 Task: Add a signature Maya Campbell containing Have a great National Hug Day, Maya Campbell to email address softage.3@softage.net and add a folder Insurance policies
Action: Mouse moved to (49, 102)
Screenshot: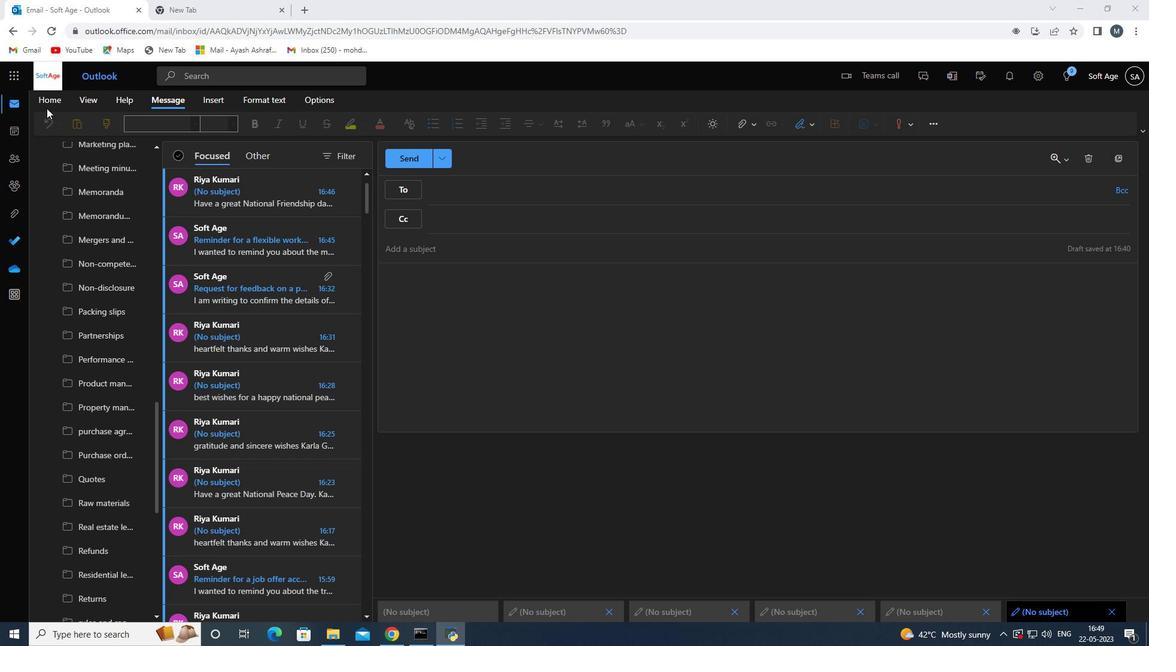 
Action: Mouse pressed left at (49, 102)
Screenshot: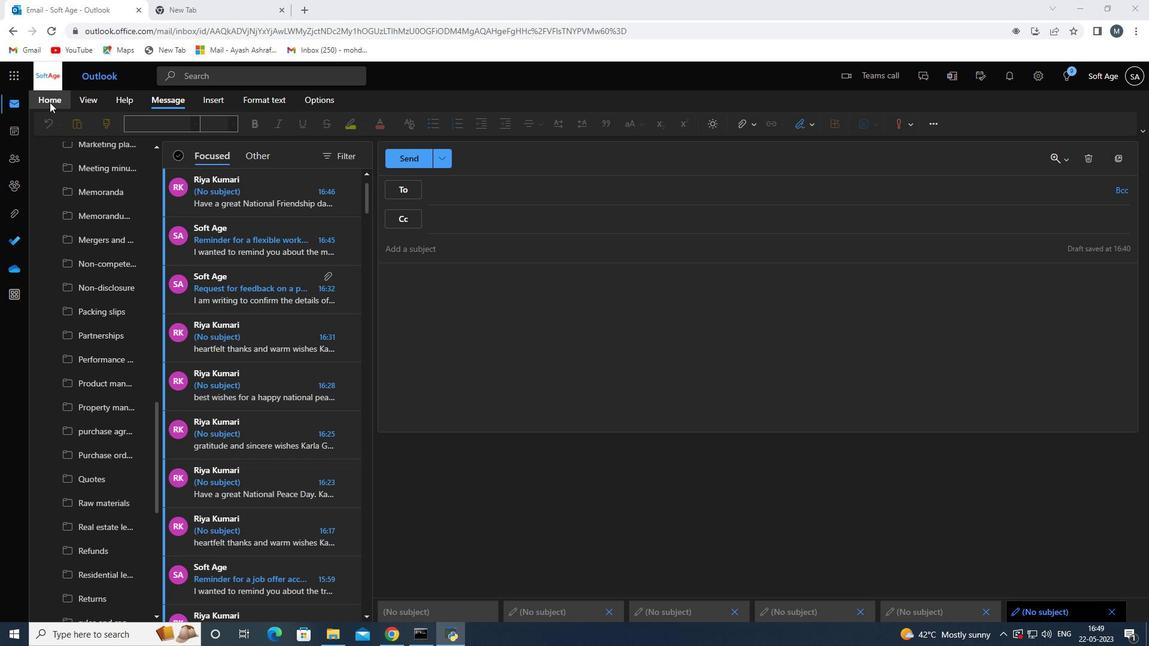 
Action: Mouse moved to (180, 123)
Screenshot: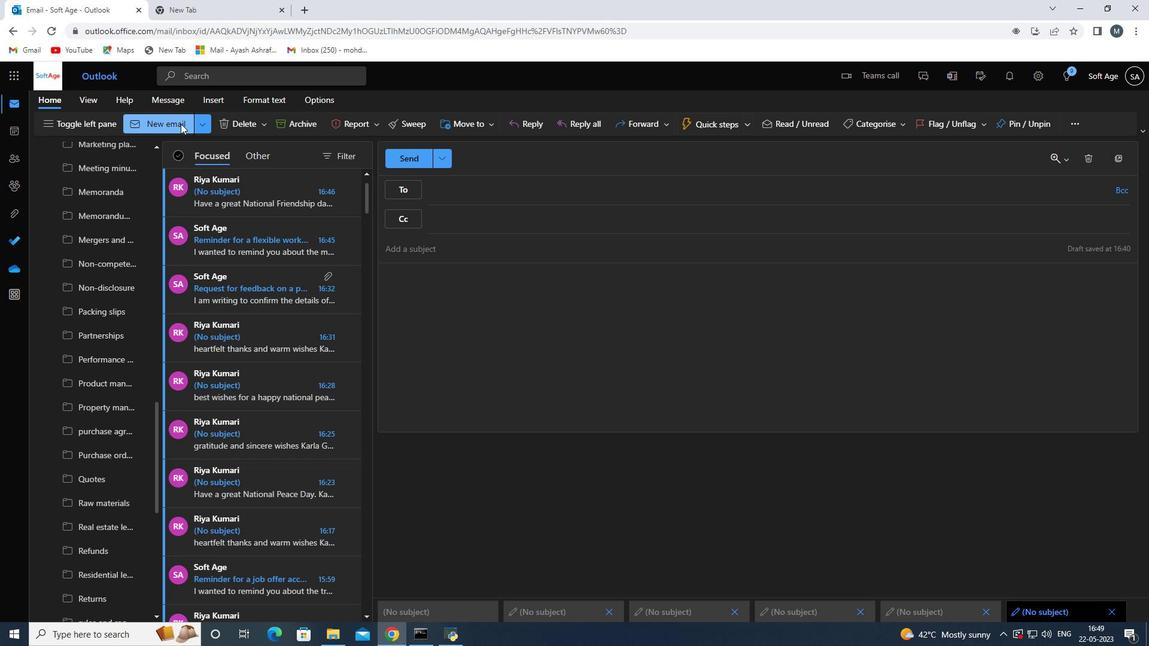 
Action: Mouse pressed left at (180, 123)
Screenshot: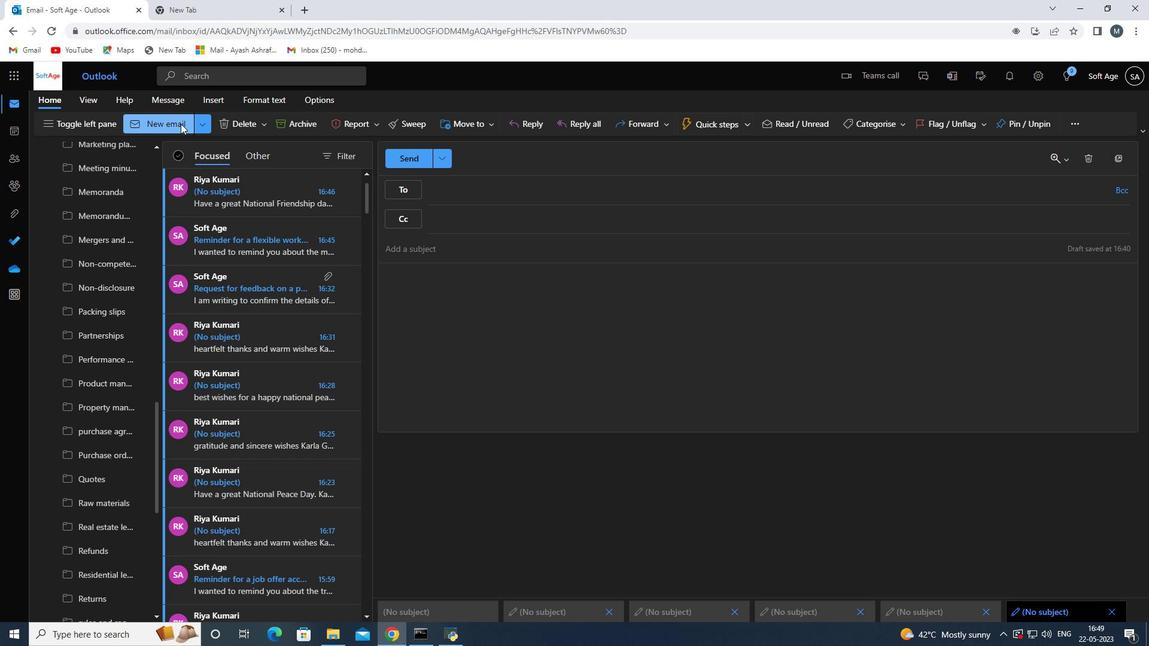 
Action: Mouse moved to (810, 123)
Screenshot: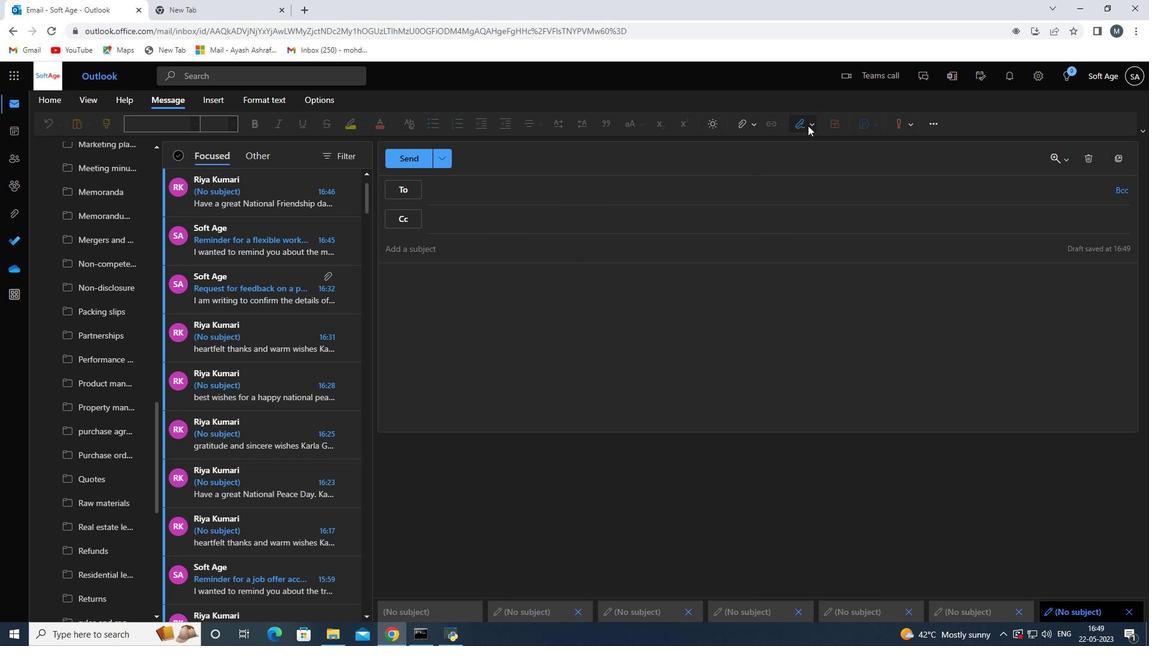 
Action: Mouse pressed left at (810, 123)
Screenshot: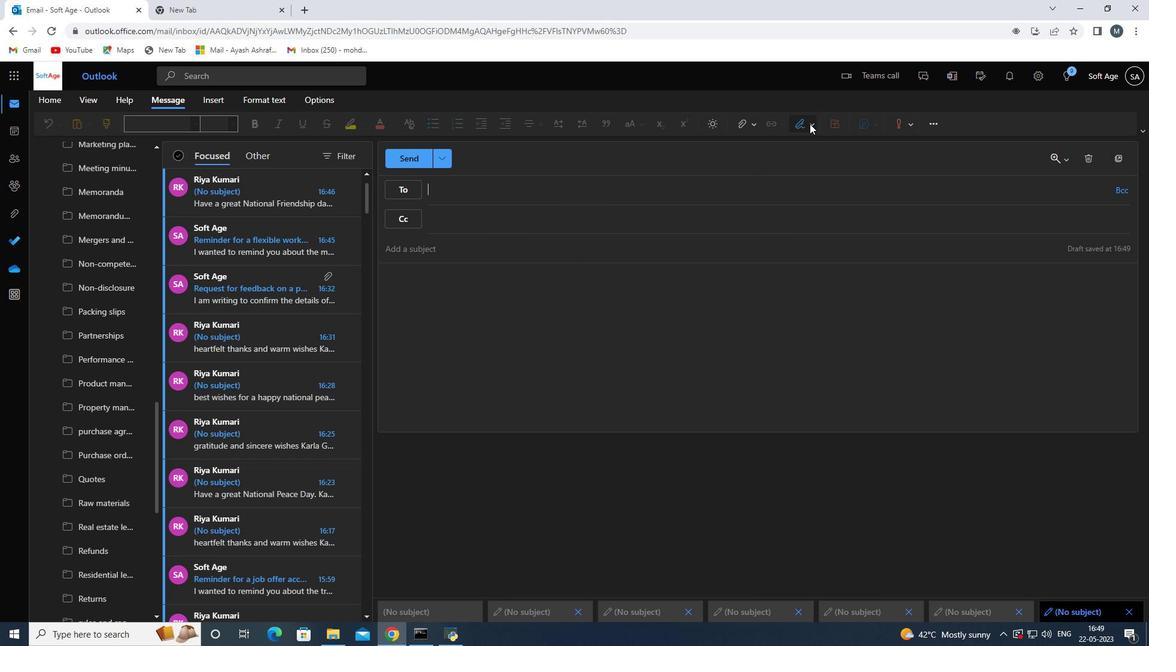 
Action: Mouse moved to (779, 168)
Screenshot: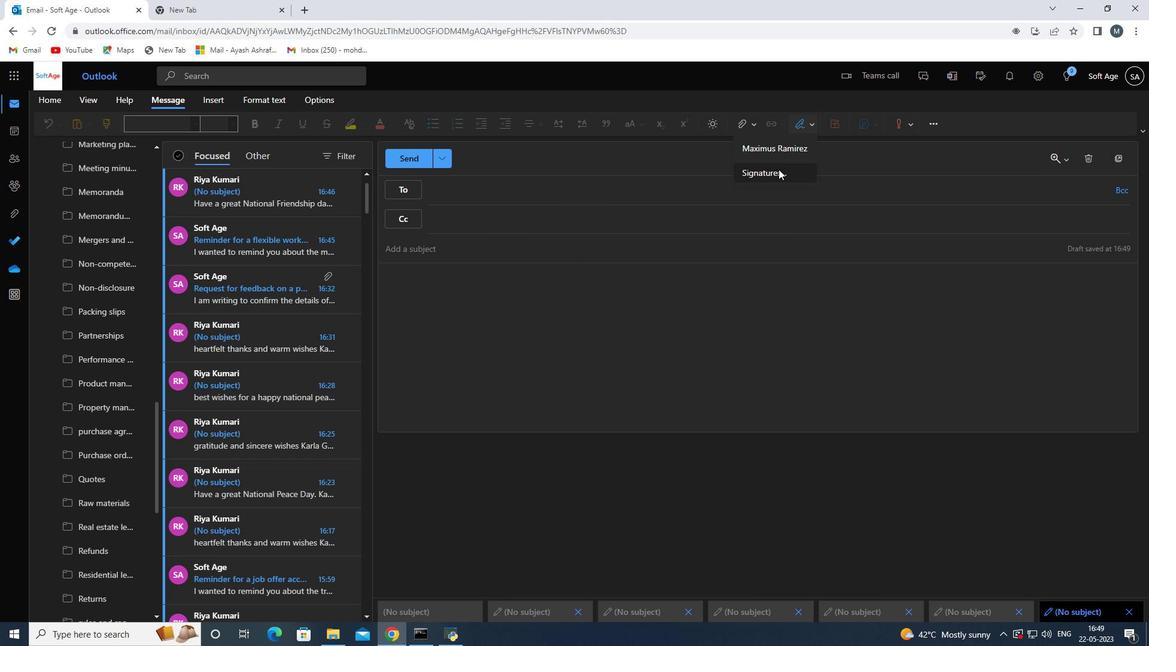 
Action: Mouse pressed left at (779, 168)
Screenshot: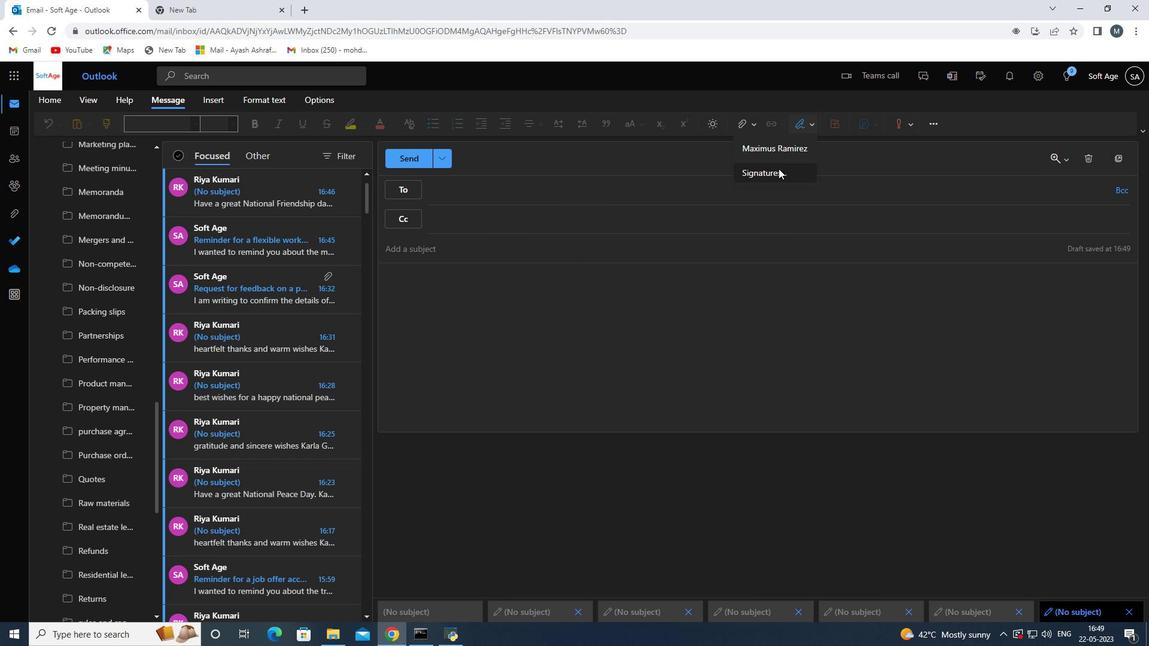 
Action: Mouse moved to (808, 217)
Screenshot: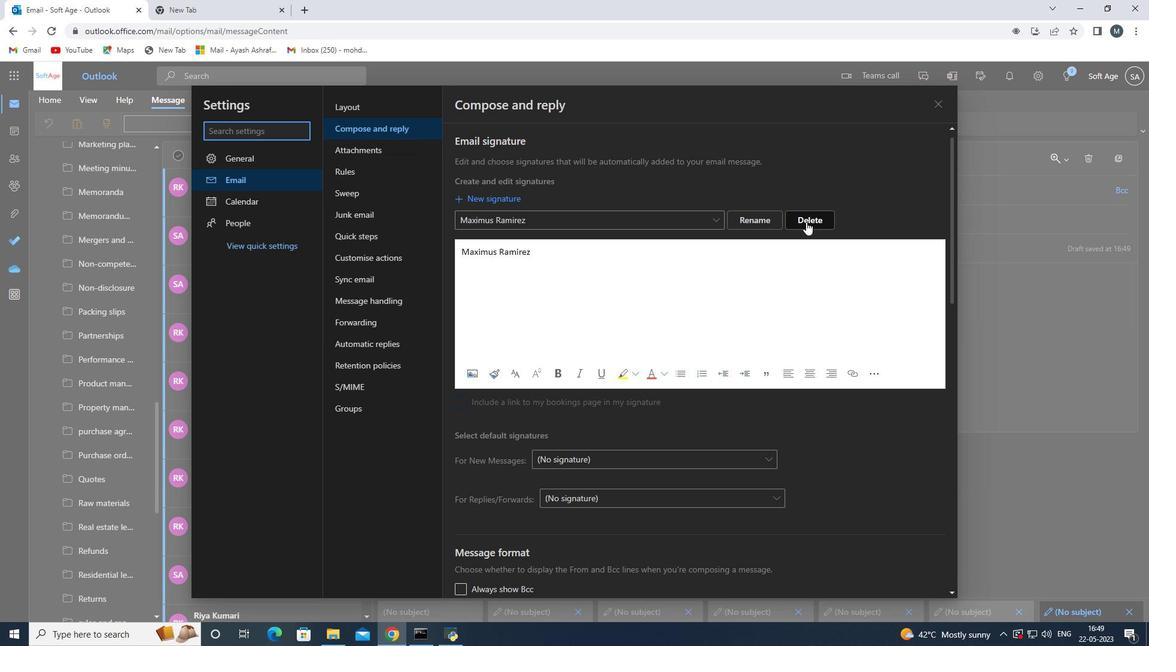 
Action: Mouse pressed left at (808, 217)
Screenshot: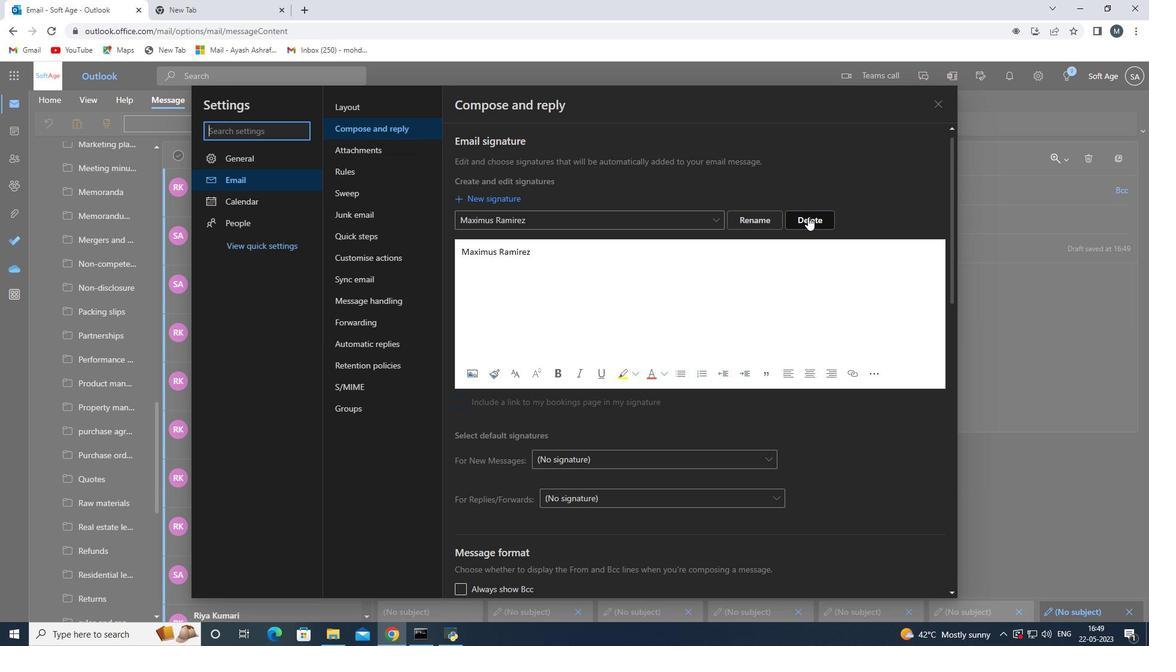 
Action: Mouse moved to (590, 219)
Screenshot: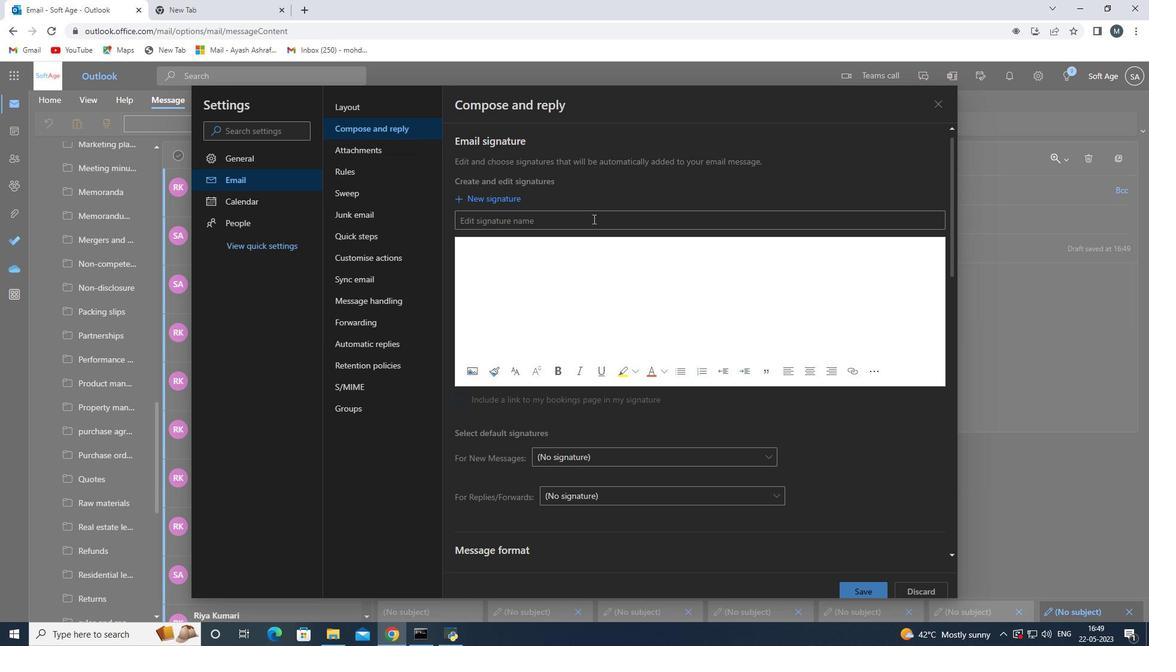 
Action: Mouse pressed left at (590, 219)
Screenshot: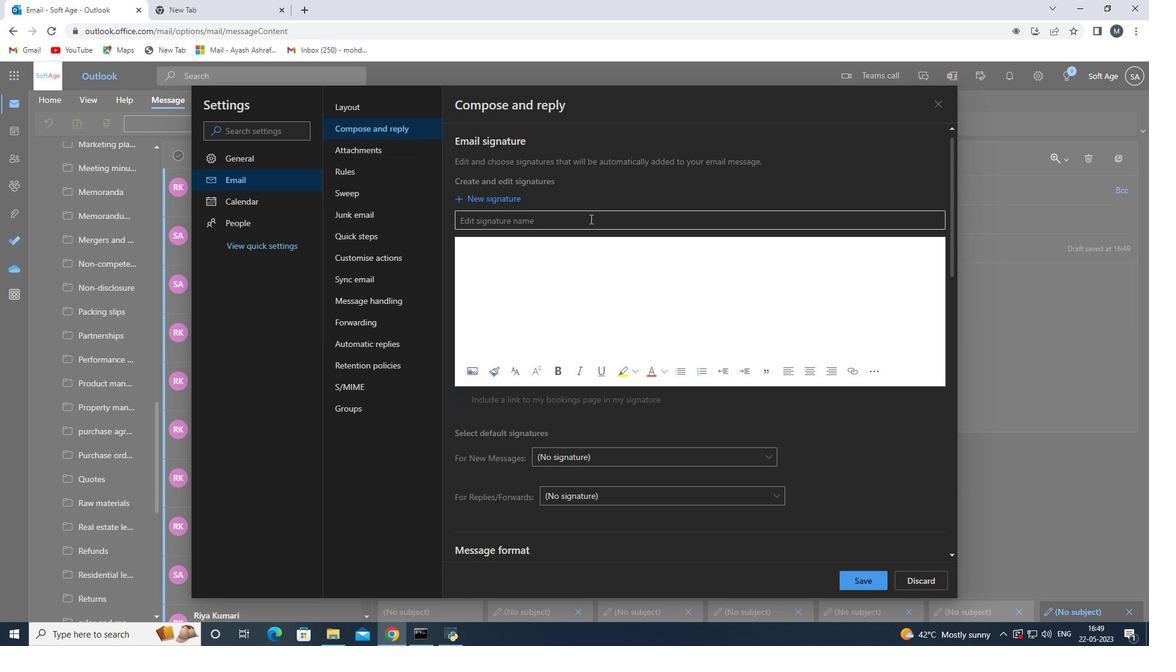 
Action: Key pressed <Key.shift>maya<Key.space><Key.backspace><Key.backspace><Key.backspace><Key.backspace><Key.backspace><Key.backspace><Key.backspace><Key.backspace><Key.backspace><Key.backspace><Key.backspace><Key.backspace><Key.backspace><Key.backspace><Key.backspace><Key.shift><Key.shift><Key.shift><Key.shift><Key.shift><Key.shift><Key.shift><Key.shift><Key.shift>Maya<Key.space><Key.shift><Key.shift><Key.shift><Key.shift><Key.shift><Key.shift><Key.shift><Key.shift><Key.shift><Key.shift><Key.shift><Key.shift><Key.shift>Campbell
Screenshot: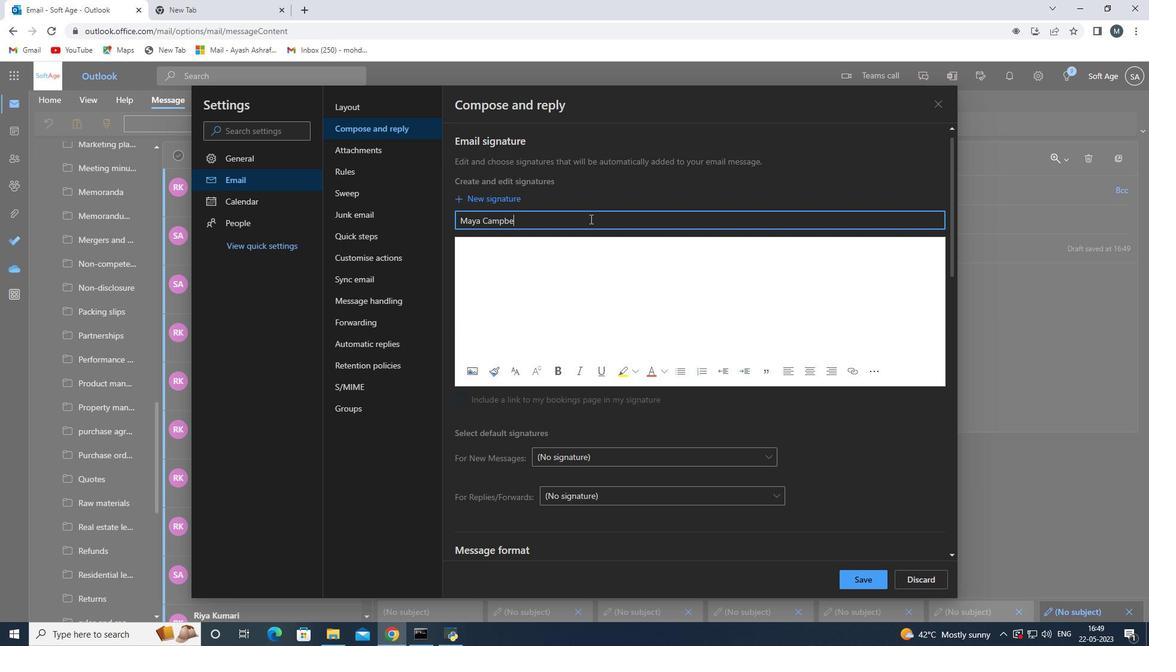
Action: Mouse moved to (557, 279)
Screenshot: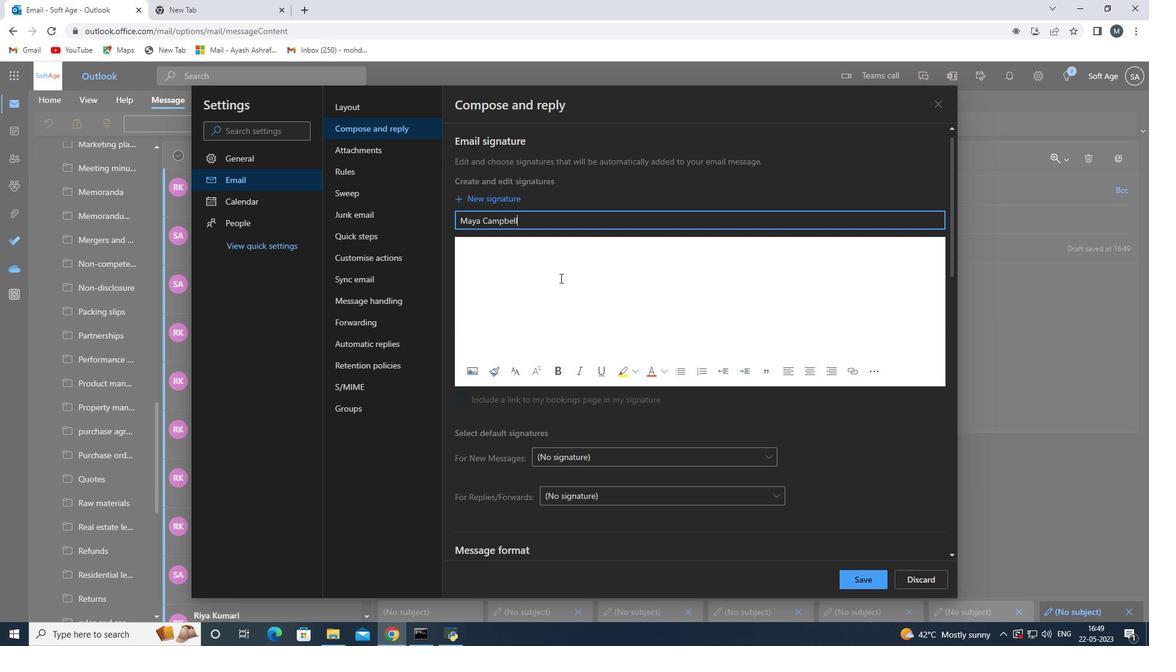 
Action: Mouse pressed left at (557, 279)
Screenshot: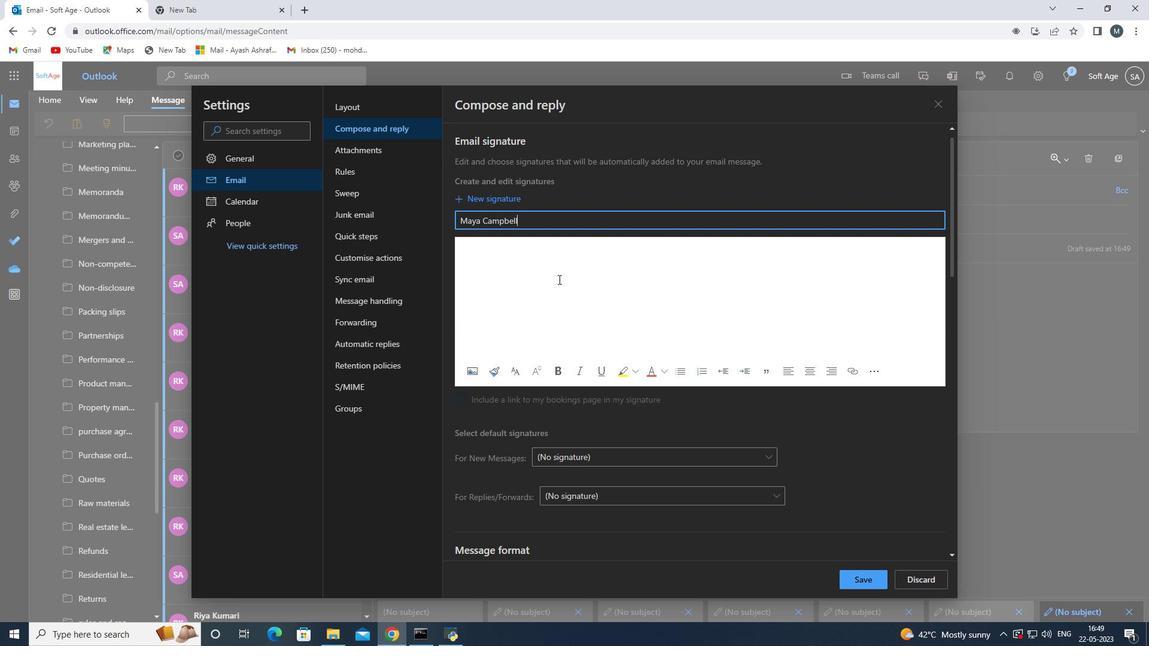 
Action: Mouse moved to (557, 279)
Screenshot: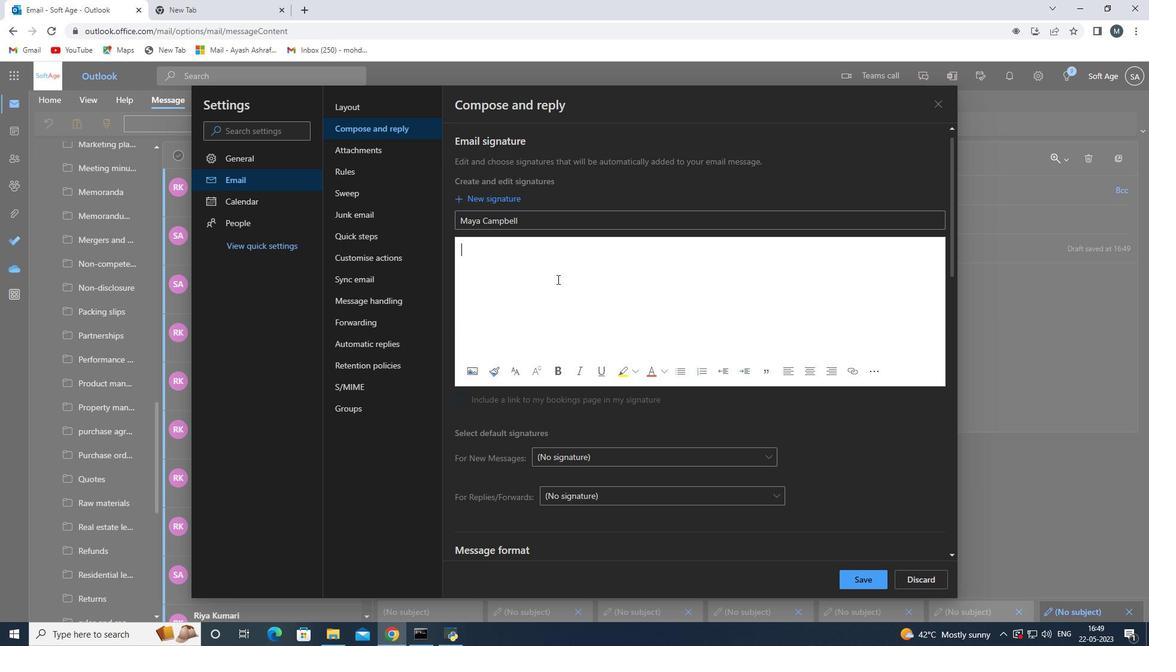 
Action: Key pressed <Key.shift>Maya<Key.space><Key.shift>Campbell<Key.space>
Screenshot: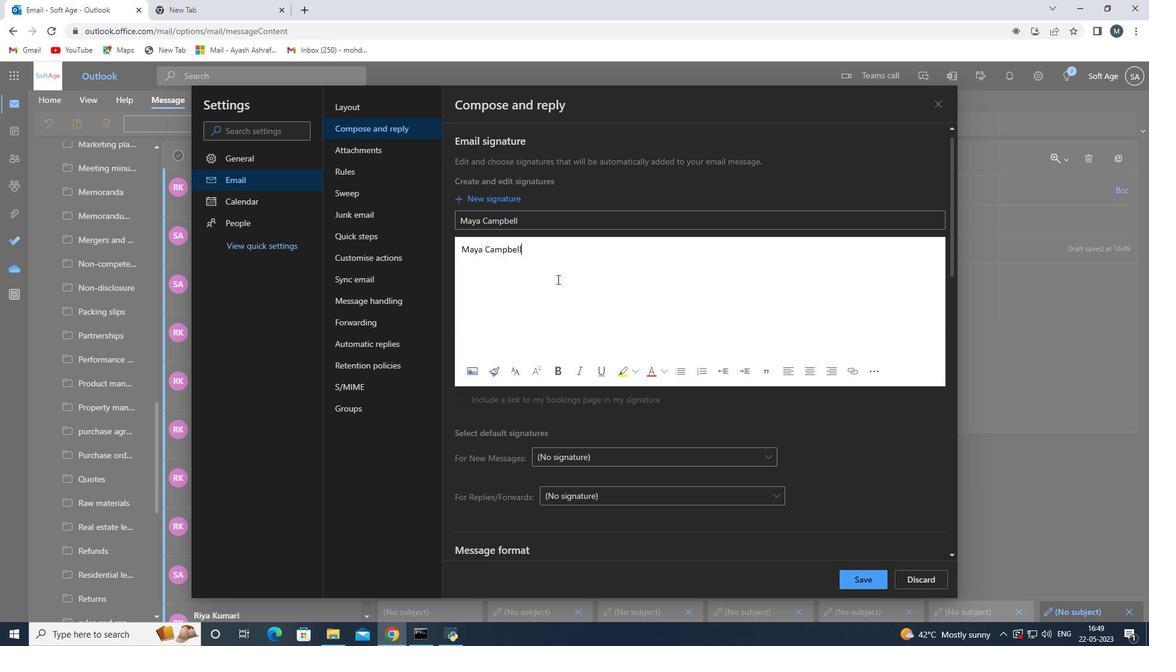 
Action: Mouse moved to (869, 581)
Screenshot: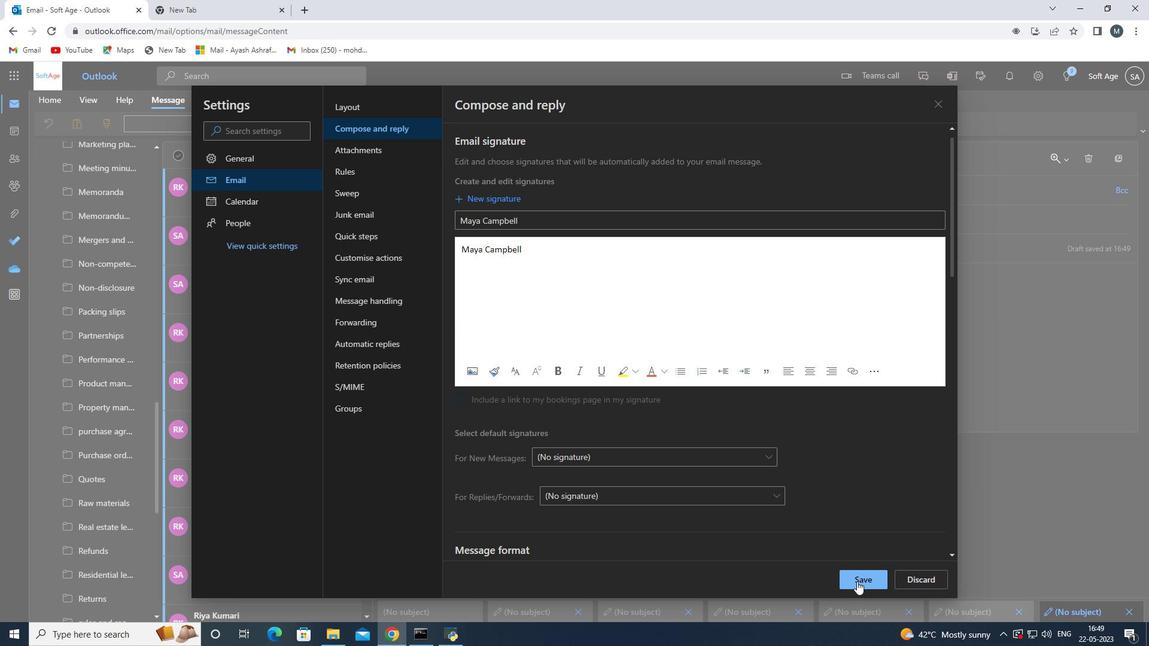 
Action: Mouse pressed left at (869, 581)
Screenshot: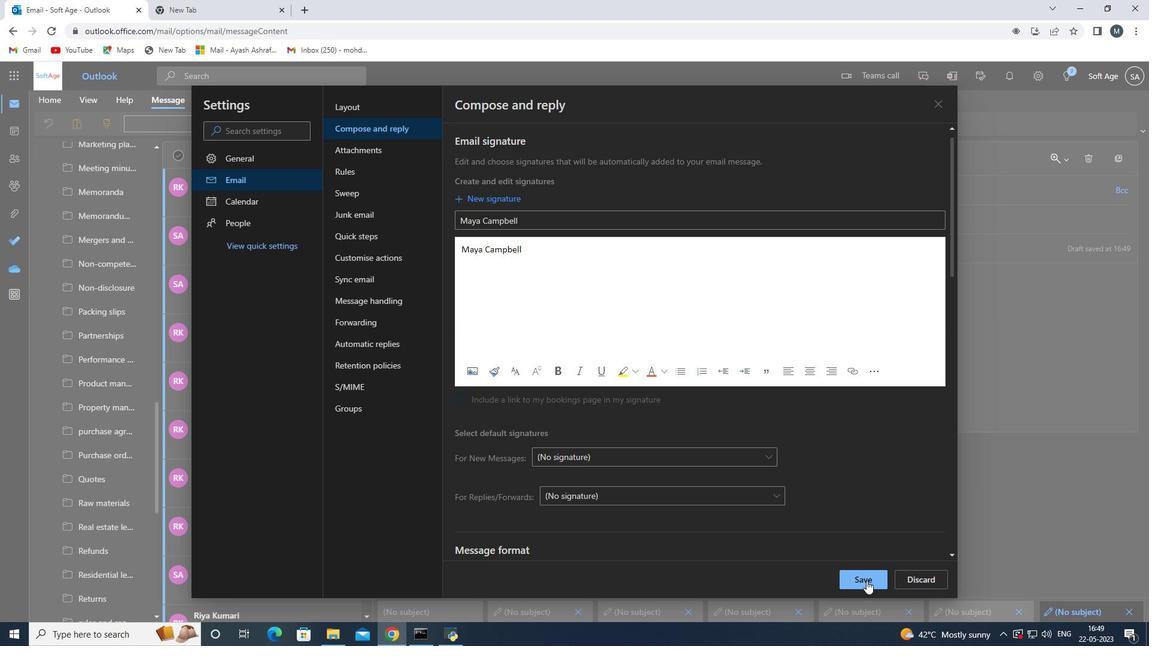 
Action: Mouse moved to (950, 98)
Screenshot: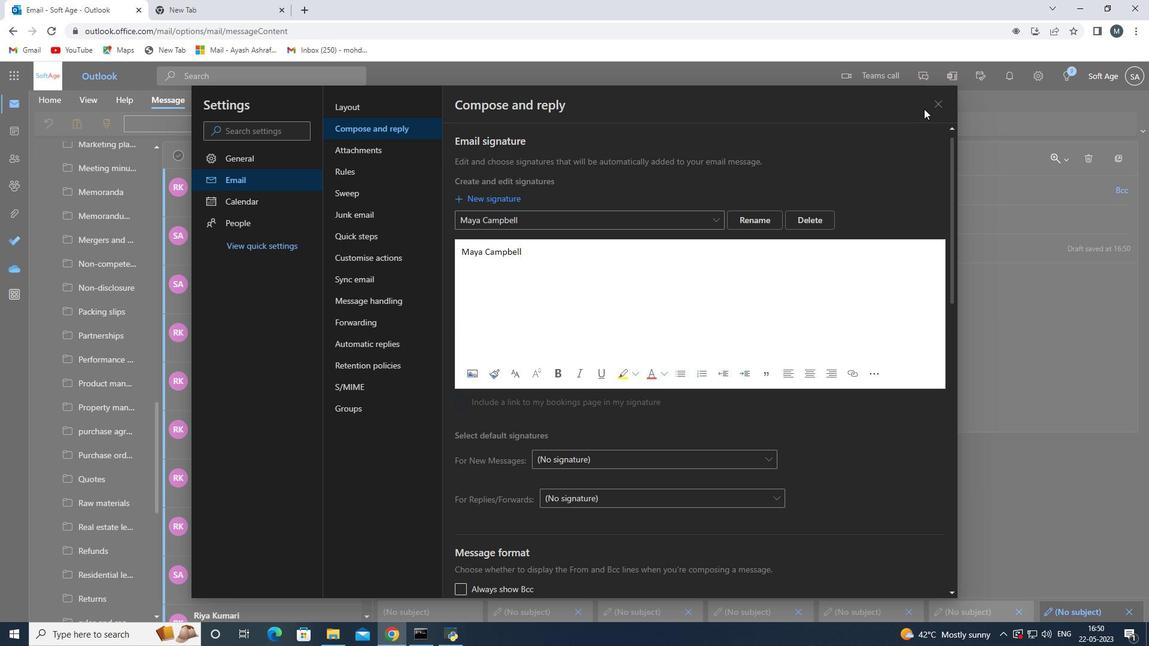 
Action: Mouse pressed left at (950, 98)
Screenshot: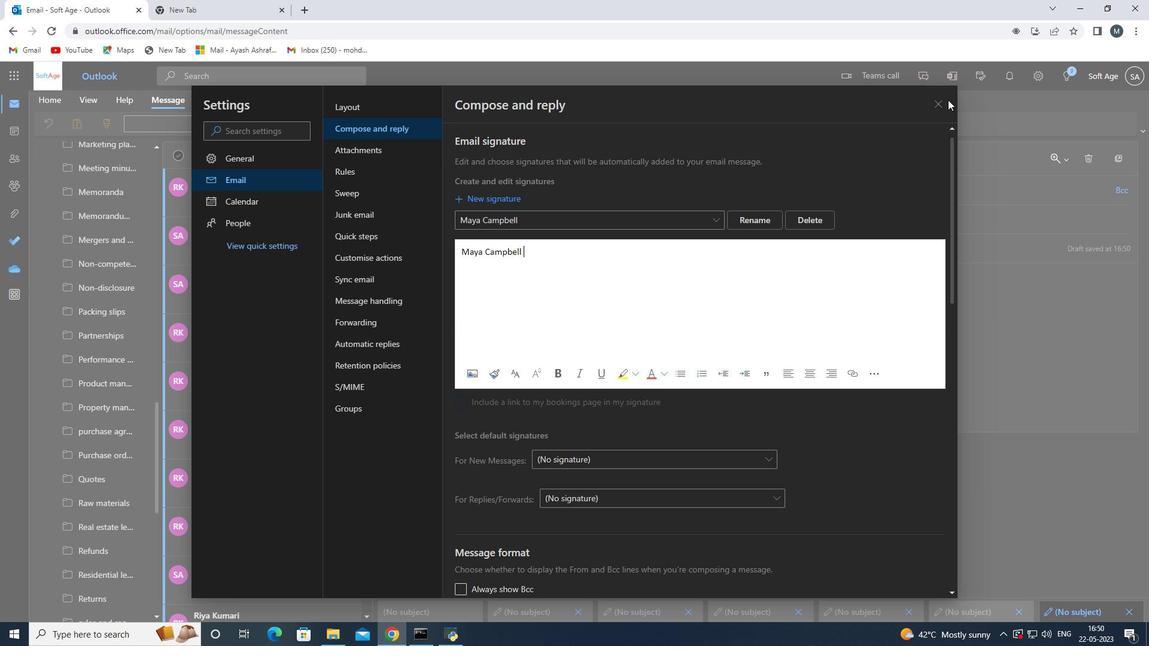 
Action: Mouse moved to (937, 107)
Screenshot: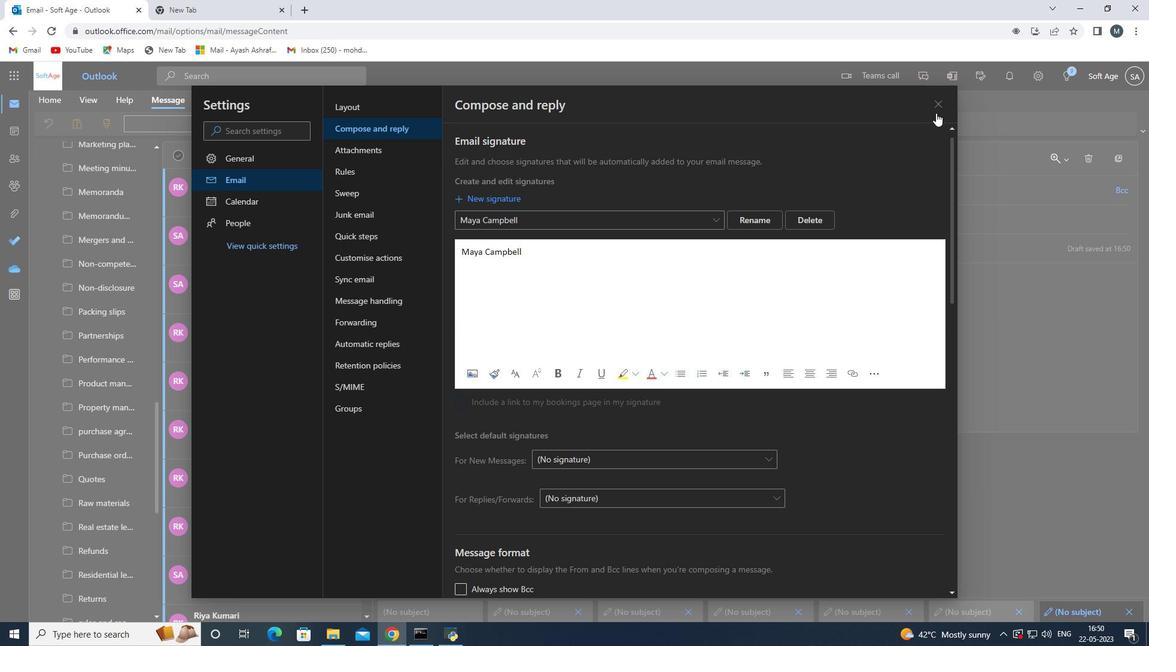 
Action: Mouse pressed left at (937, 107)
Screenshot: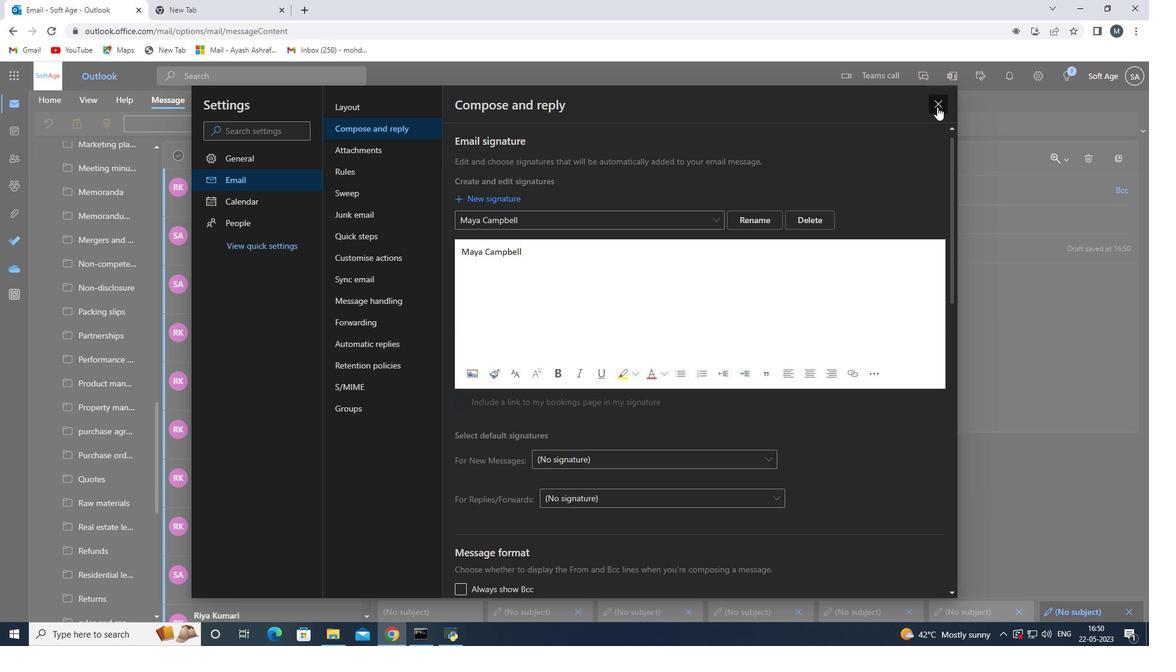 
Action: Mouse moved to (457, 304)
Screenshot: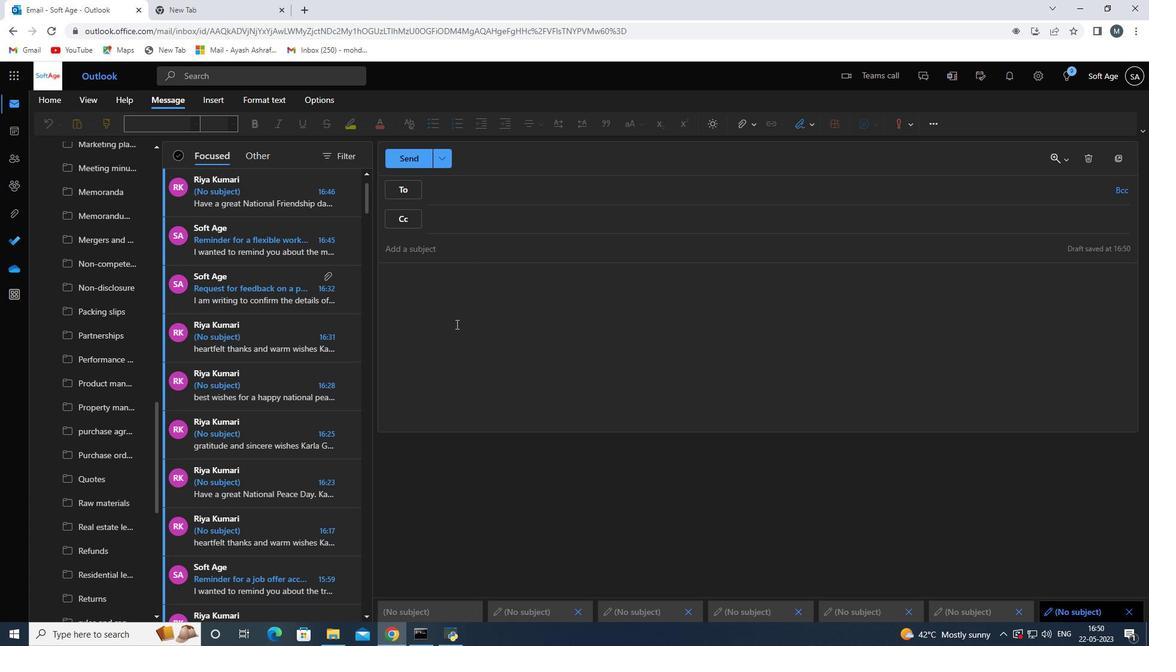 
Action: Mouse pressed left at (457, 304)
Screenshot: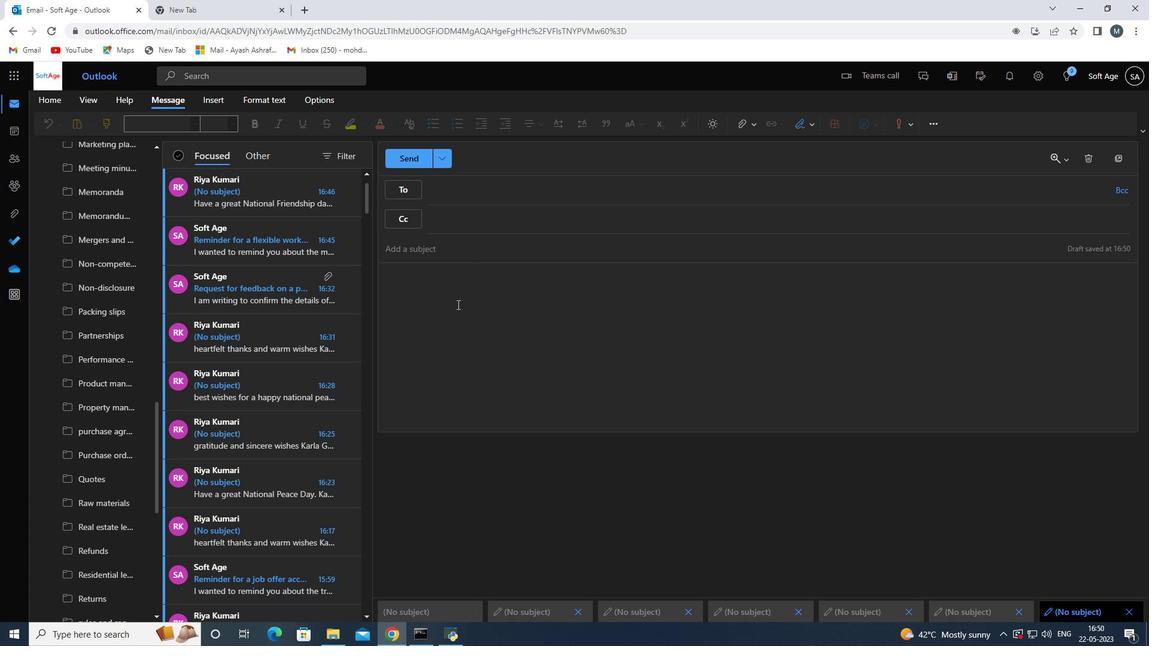 
Action: Mouse moved to (456, 307)
Screenshot: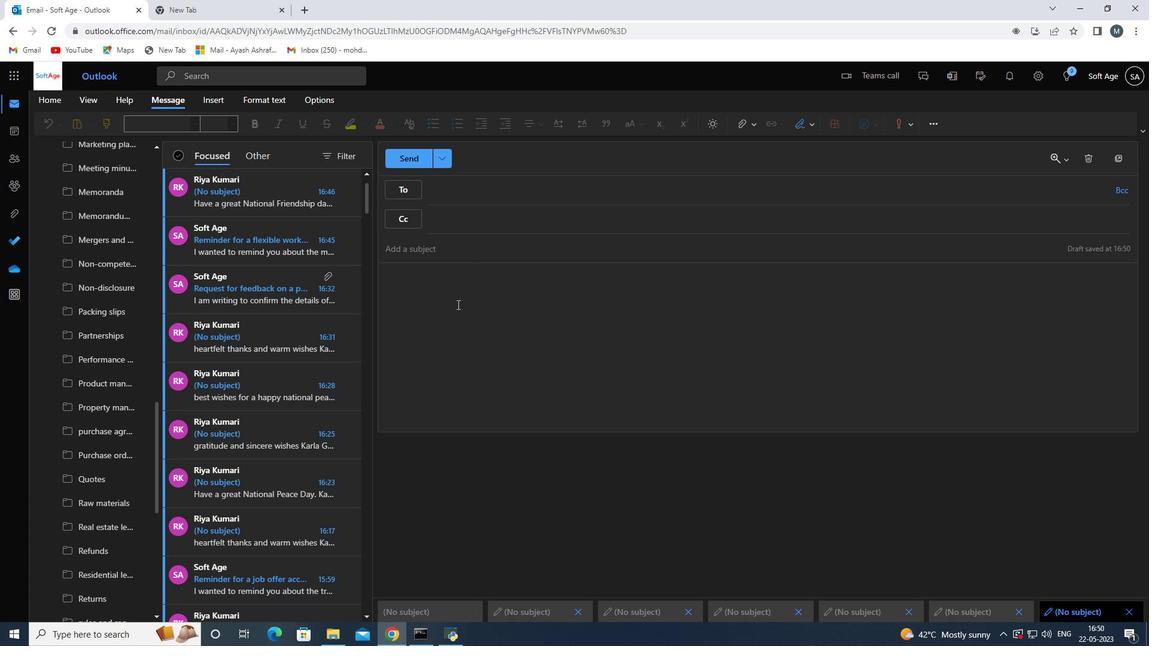 
Action: Key pressed <Key.shift>Have<Key.space>a<Key.space>grae<Key.backspace><Key.backspace>eat<Key.space>national<Key.space>hug<Key.space>day<Key.space>
Screenshot: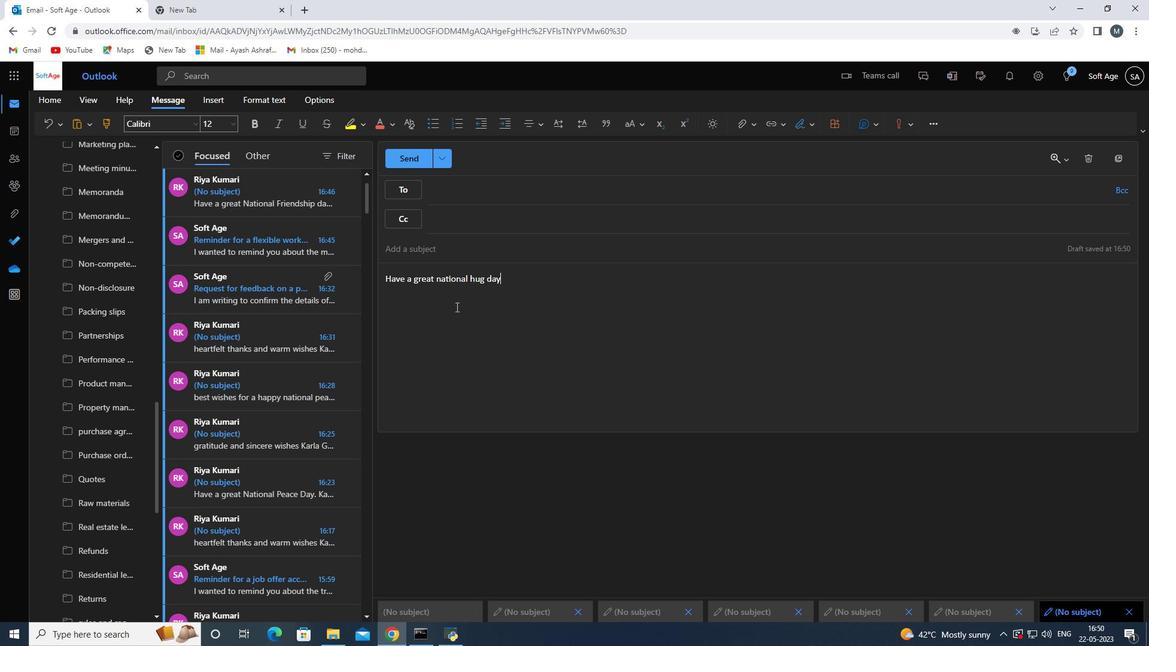 
Action: Mouse moved to (813, 125)
Screenshot: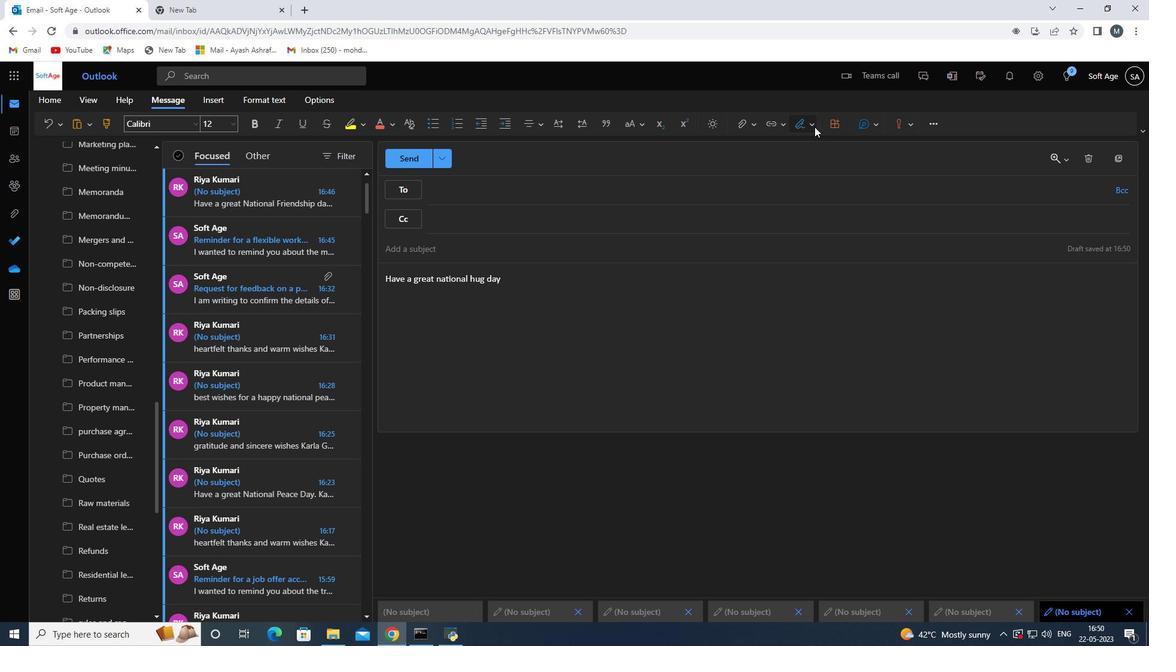
Action: Mouse pressed left at (813, 125)
Screenshot: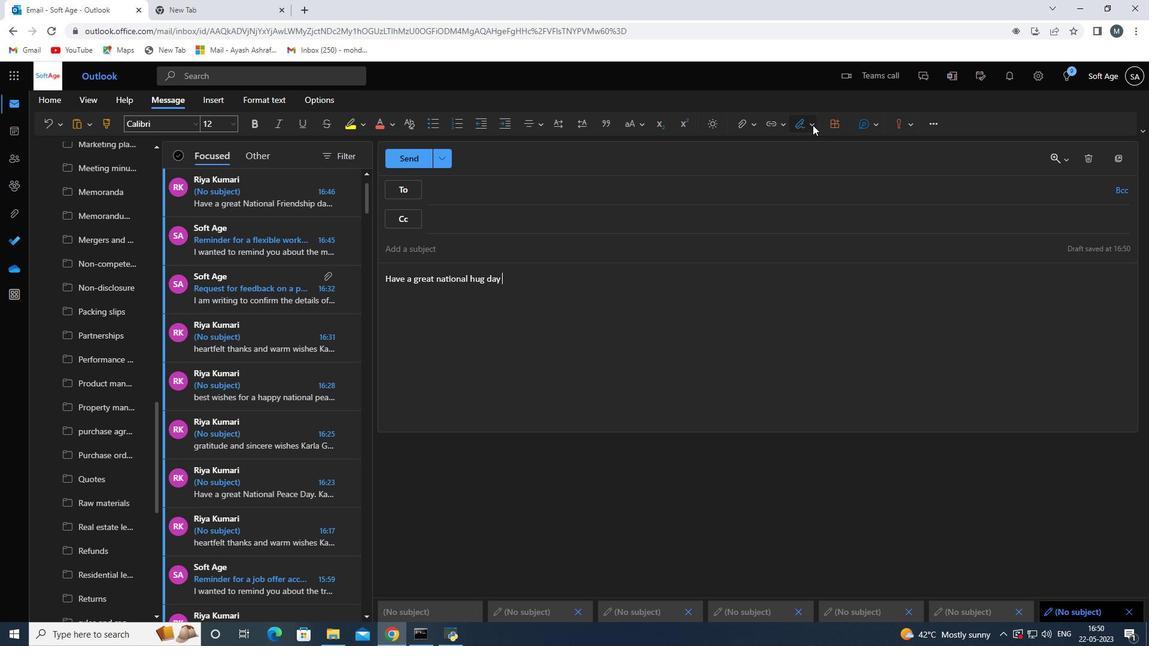 
Action: Mouse moved to (788, 144)
Screenshot: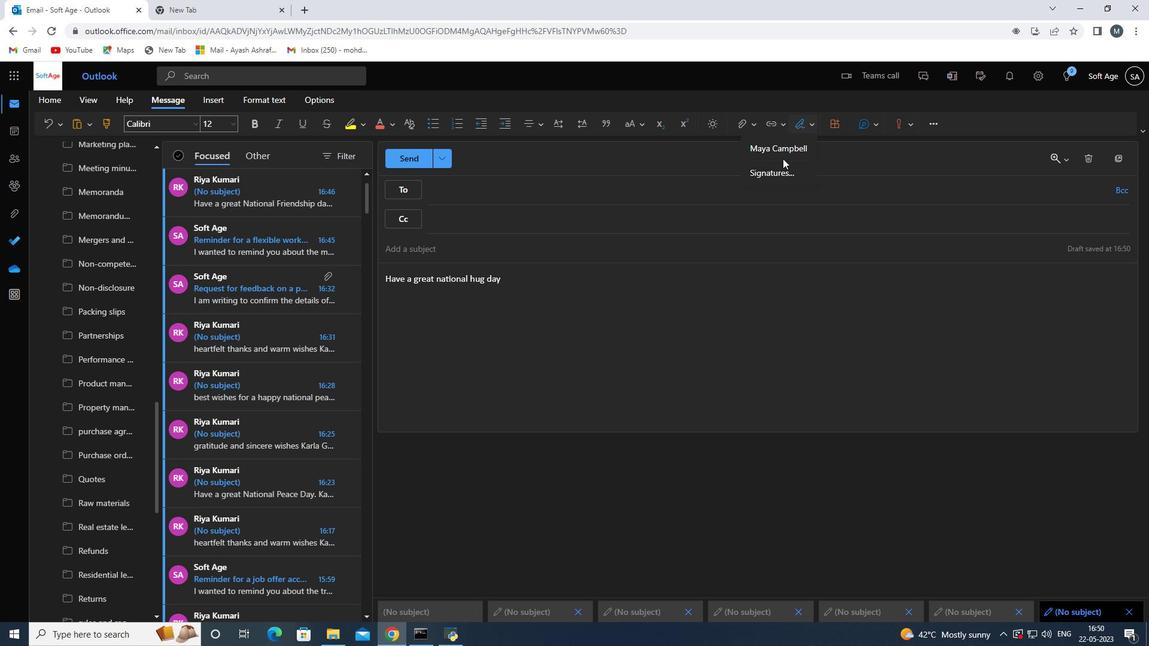 
Action: Mouse pressed left at (788, 144)
Screenshot: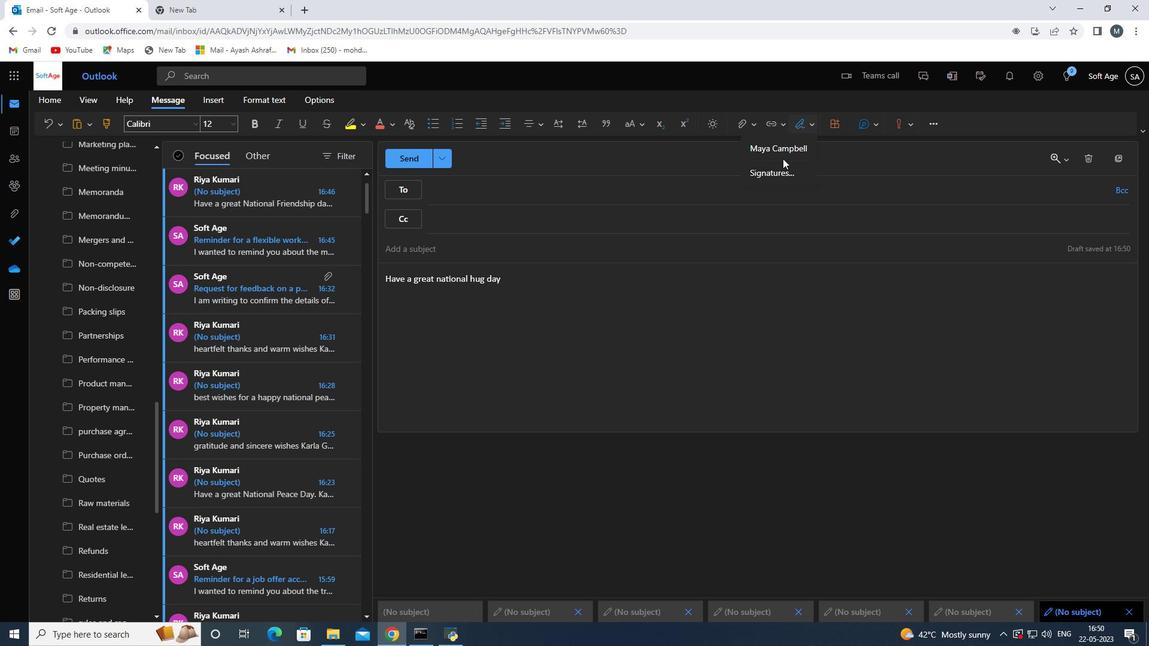 
Action: Mouse moved to (473, 187)
Screenshot: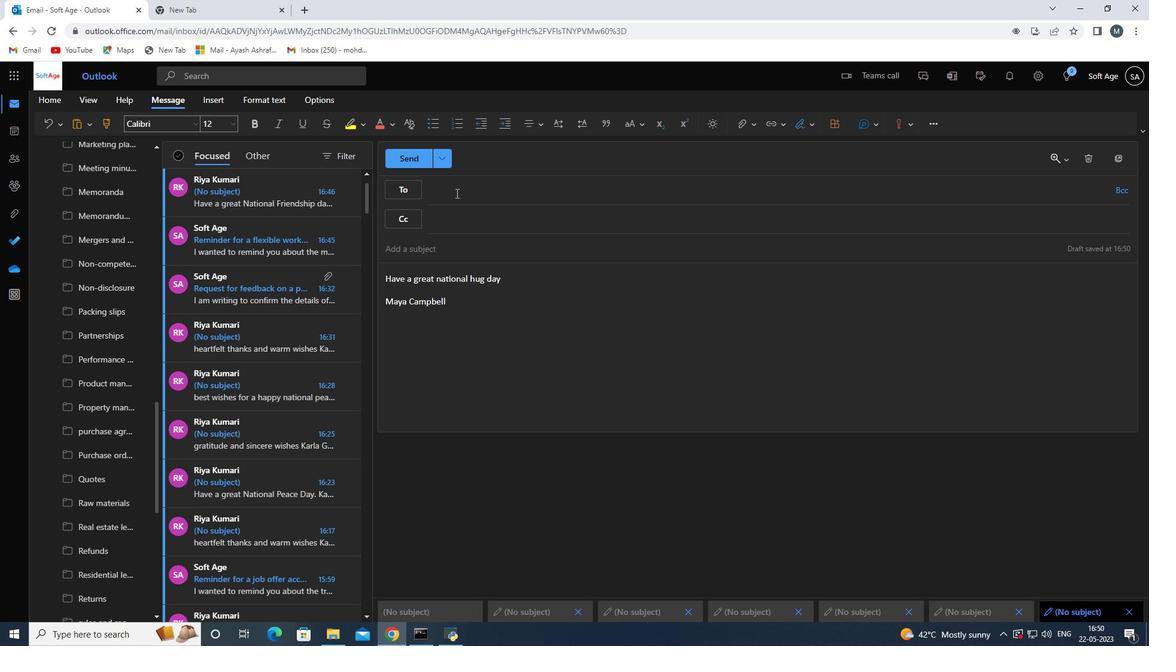 
Action: Mouse pressed left at (473, 187)
Screenshot: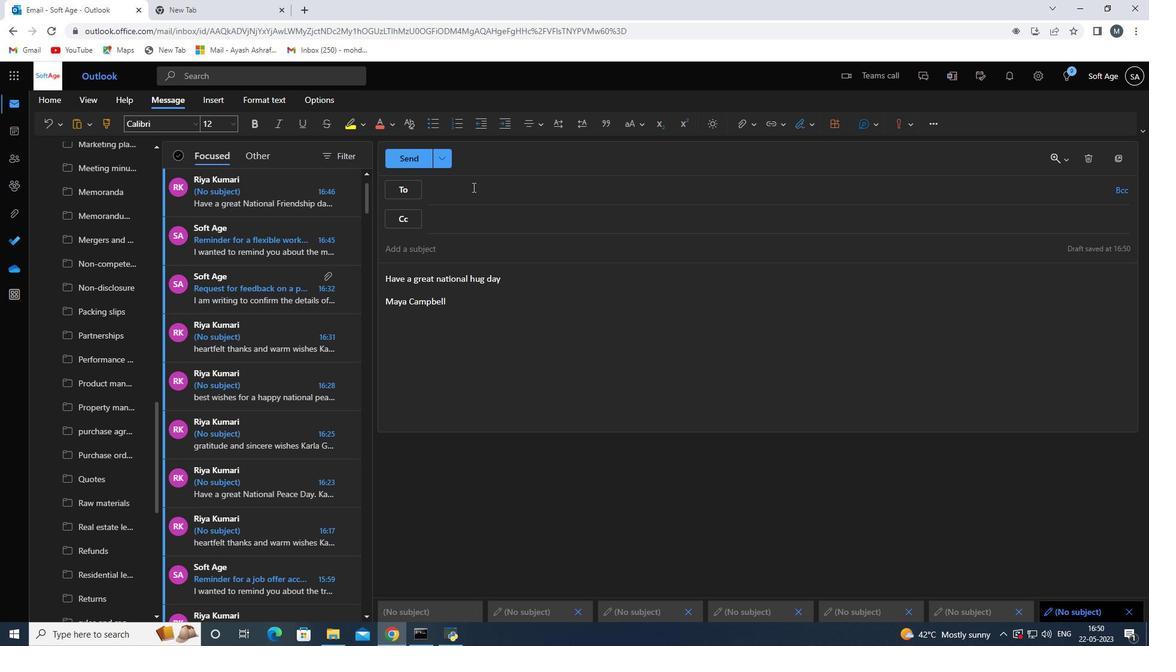
Action: Mouse moved to (474, 187)
Screenshot: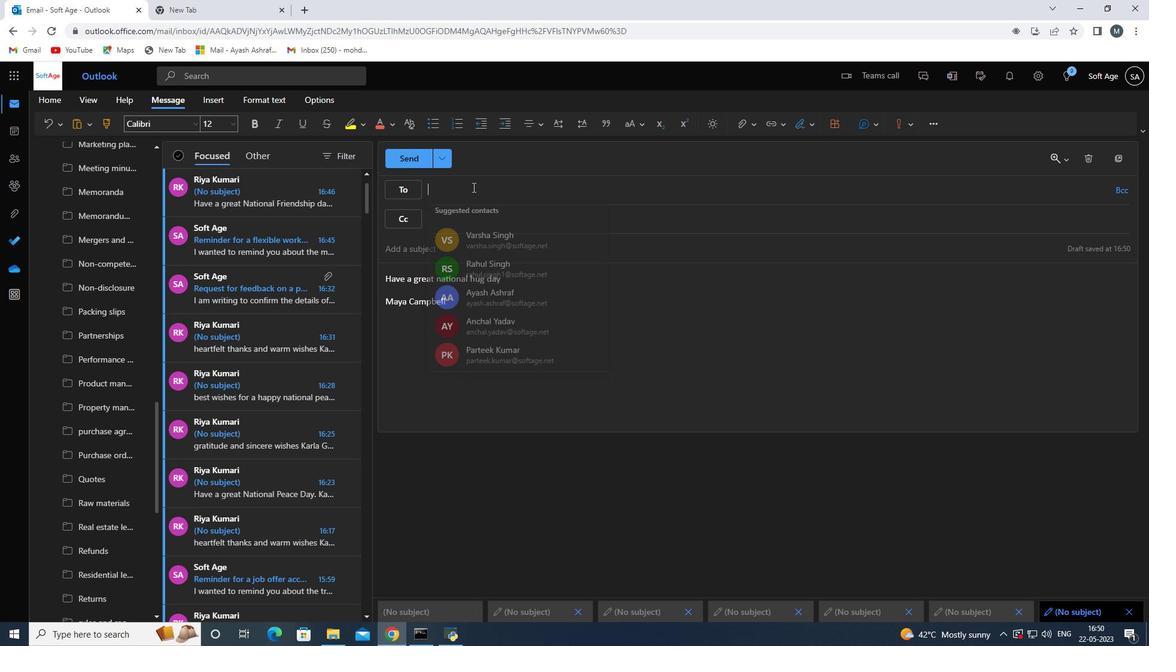 
Action: Key pressed softage.3<Key.shift>@softage.net6<Key.backspace>t
Screenshot: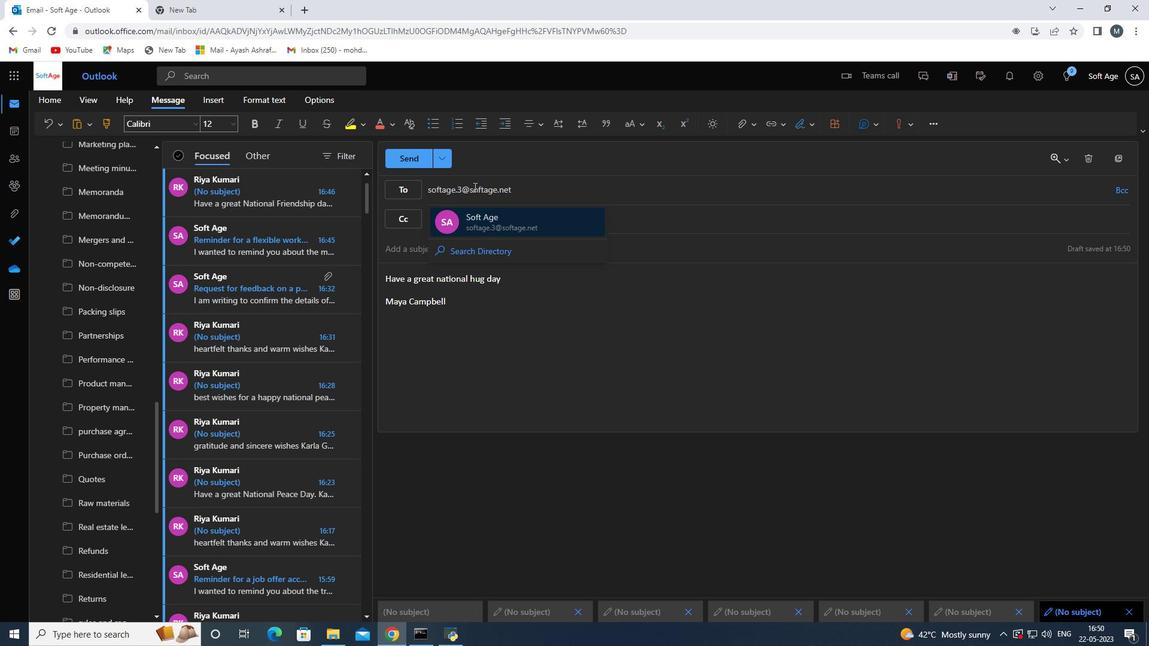 
Action: Mouse moved to (515, 195)
Screenshot: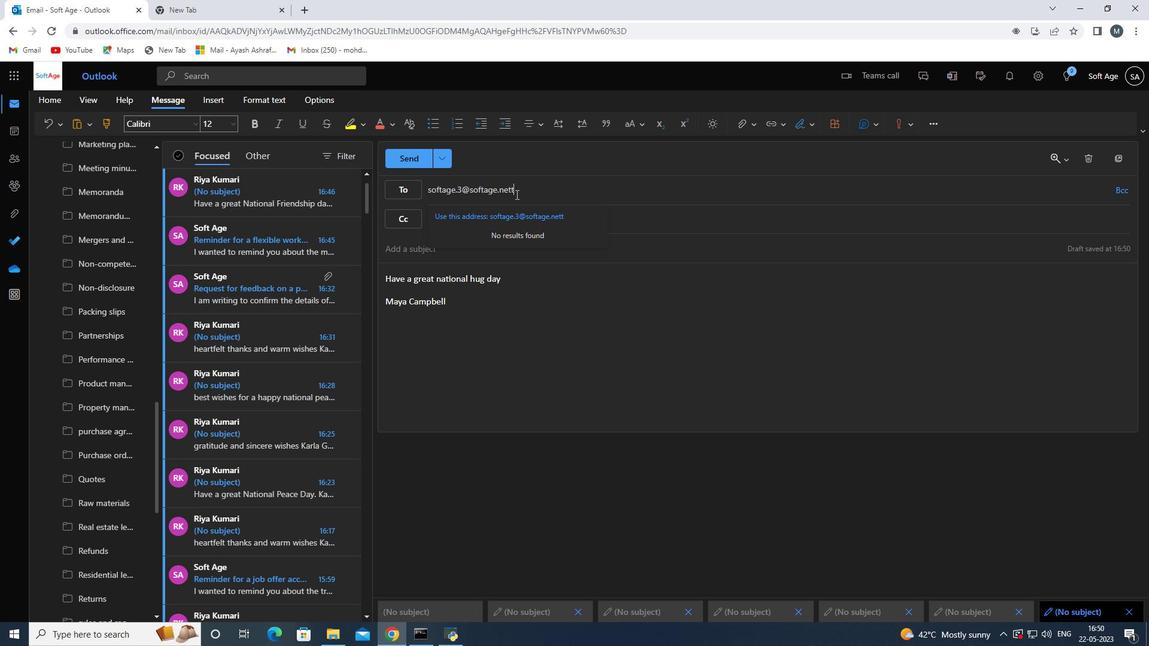 
Action: Key pressed <Key.backspace>
Screenshot: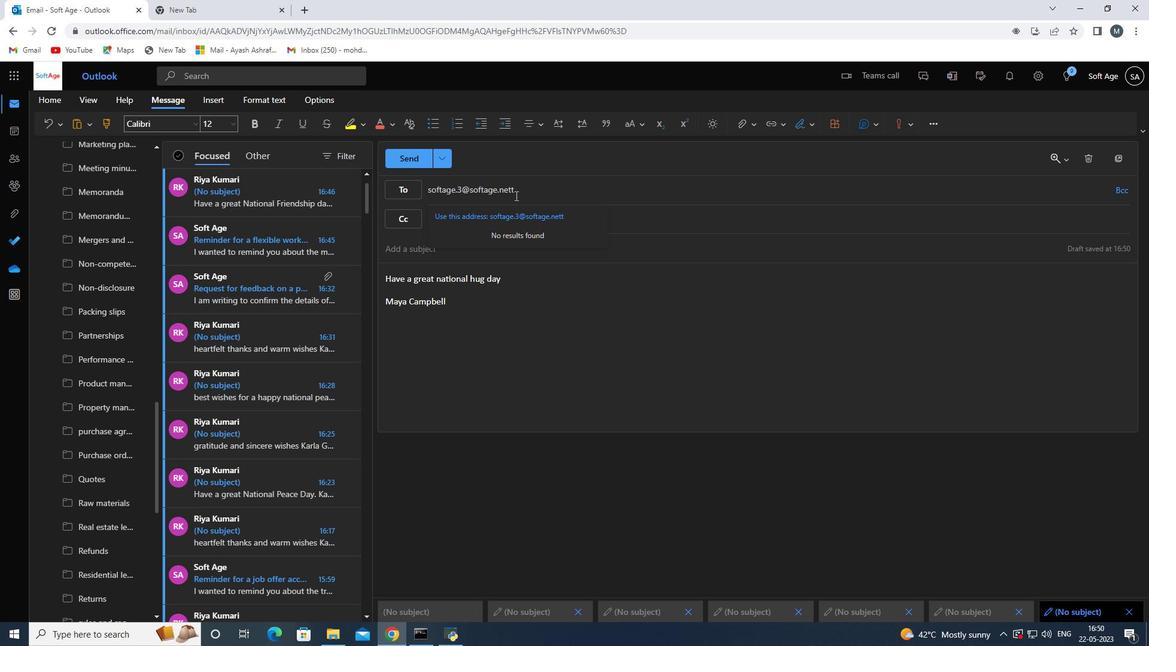 
Action: Mouse moved to (516, 219)
Screenshot: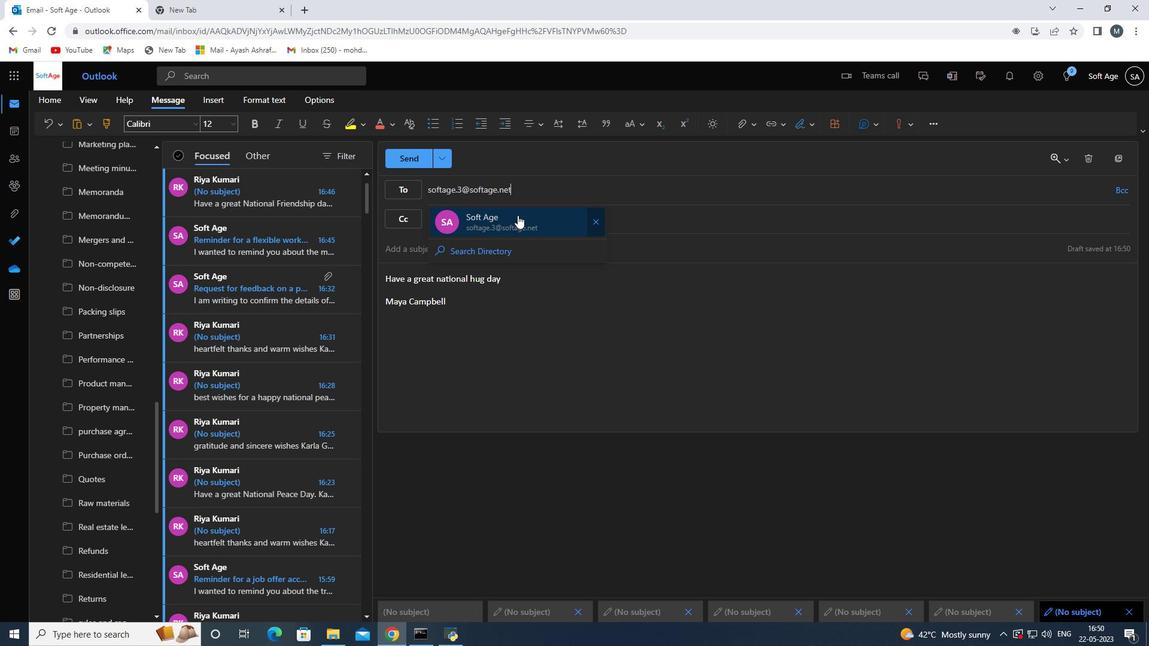
Action: Mouse pressed left at (516, 219)
Screenshot: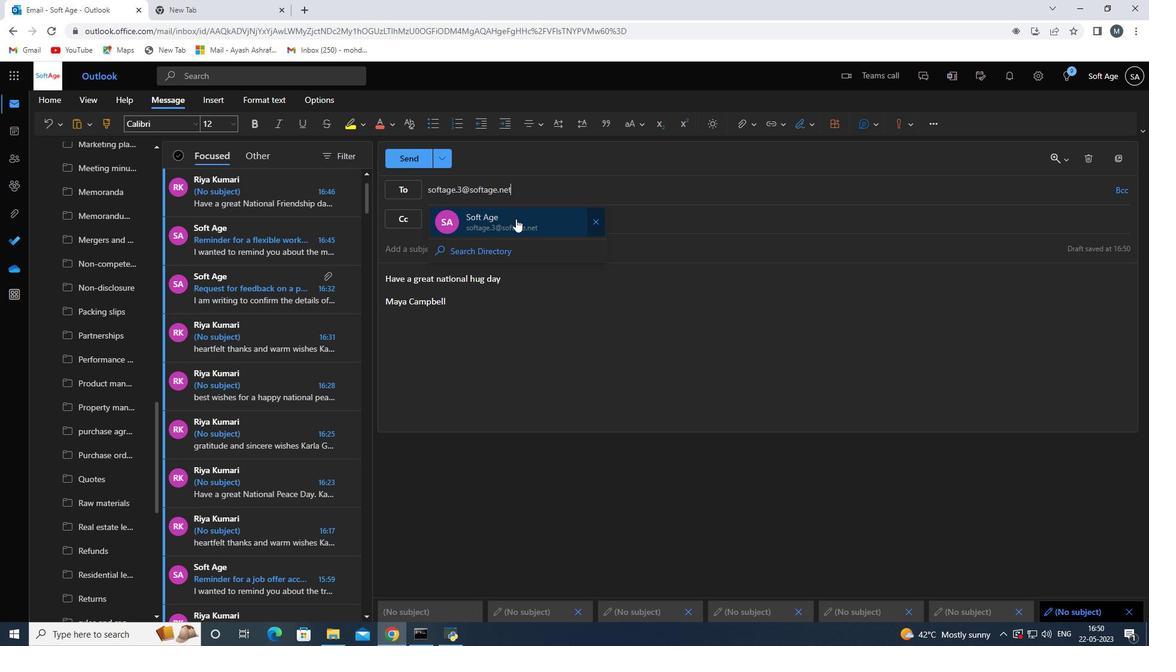 
Action: Mouse moved to (107, 556)
Screenshot: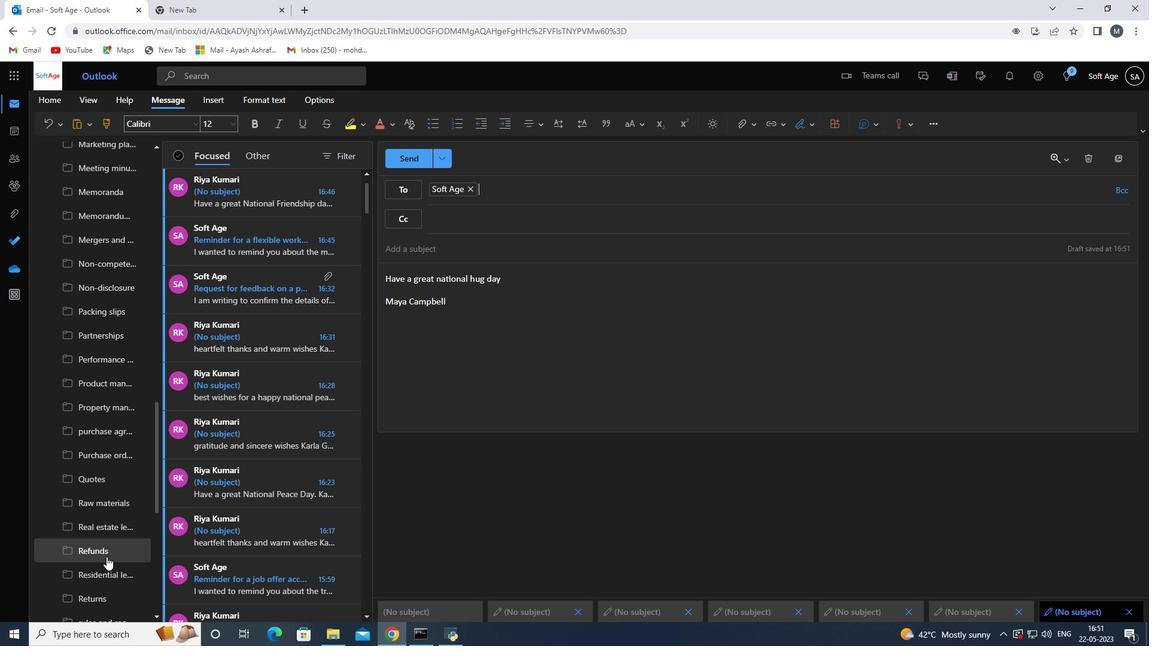 
Action: Mouse scrolled (106, 556) with delta (0, 0)
Screenshot: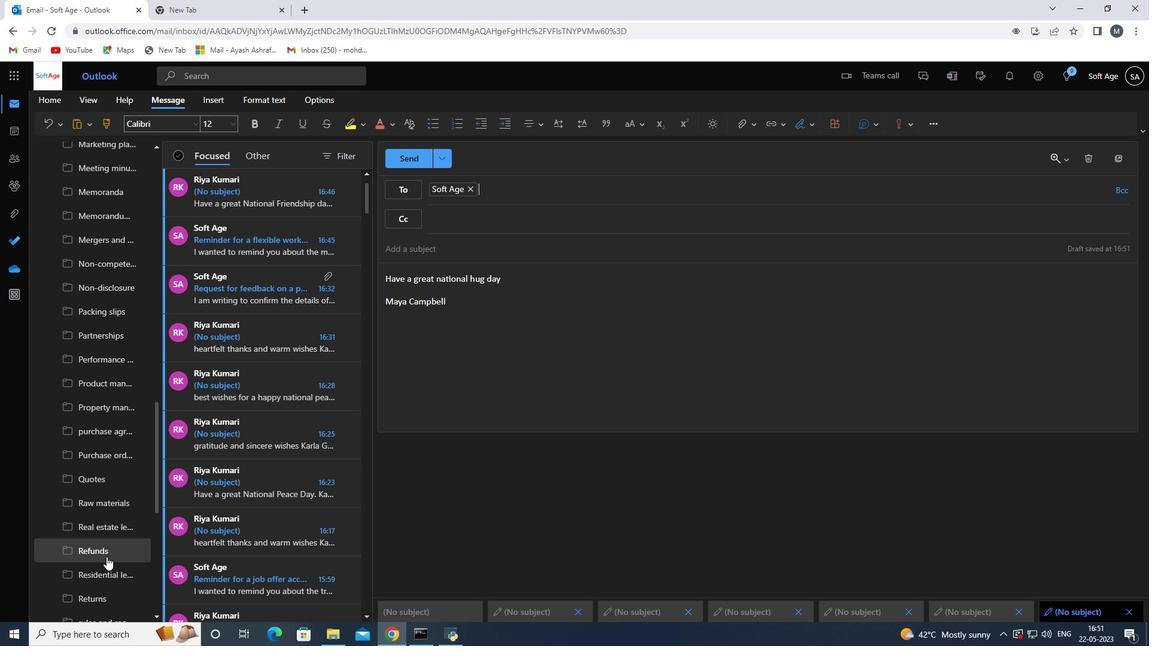 
Action: Mouse moved to (107, 556)
Screenshot: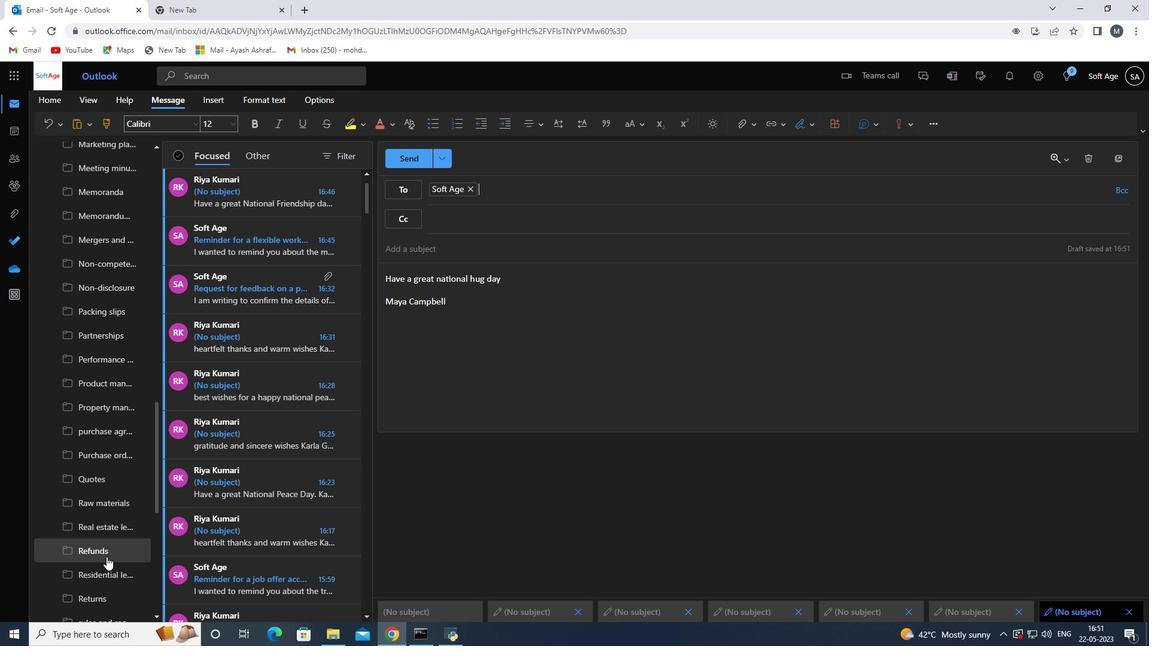 
Action: Mouse scrolled (107, 556) with delta (0, 0)
Screenshot: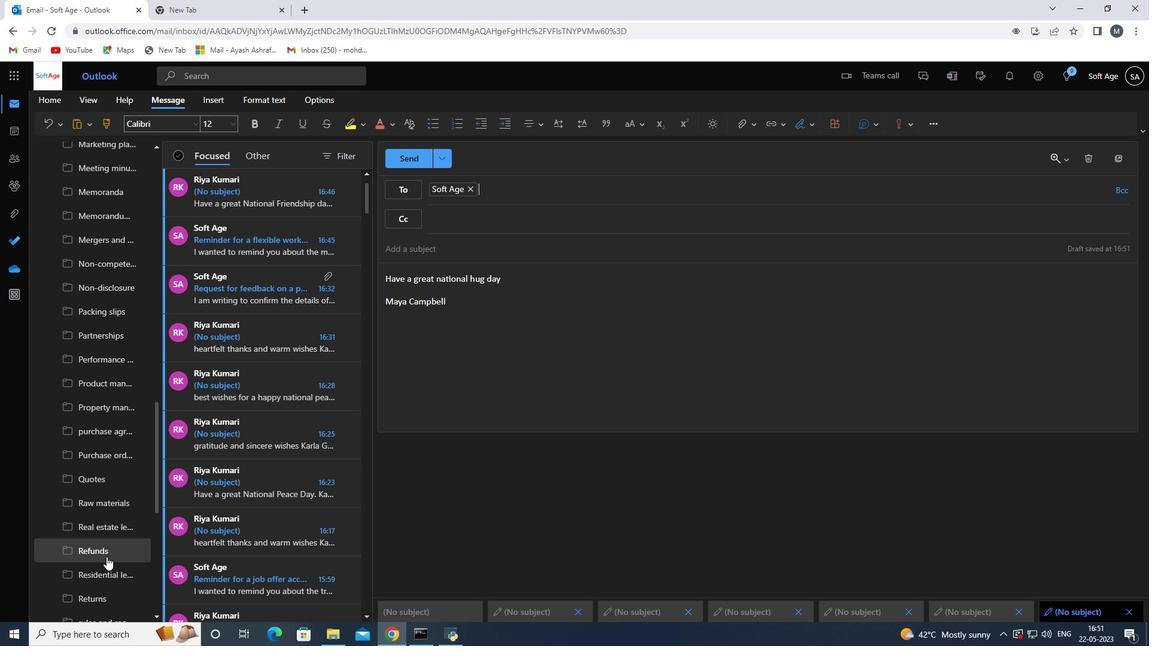 
Action: Mouse scrolled (107, 556) with delta (0, 0)
Screenshot: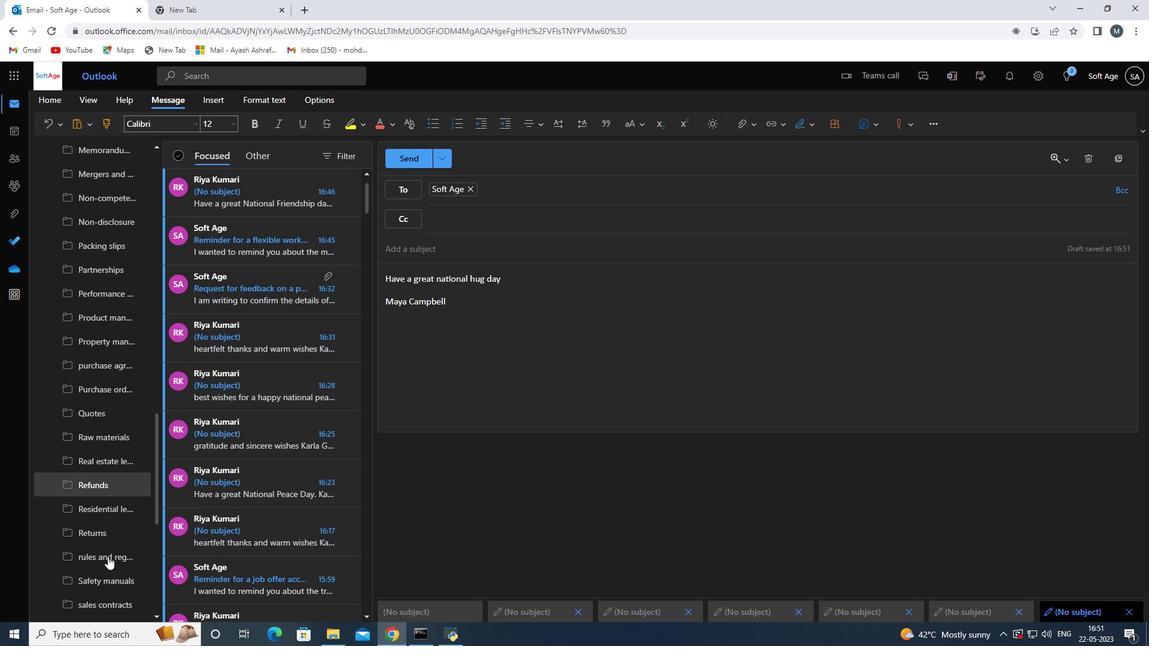 
Action: Mouse scrolled (107, 556) with delta (0, 0)
Screenshot: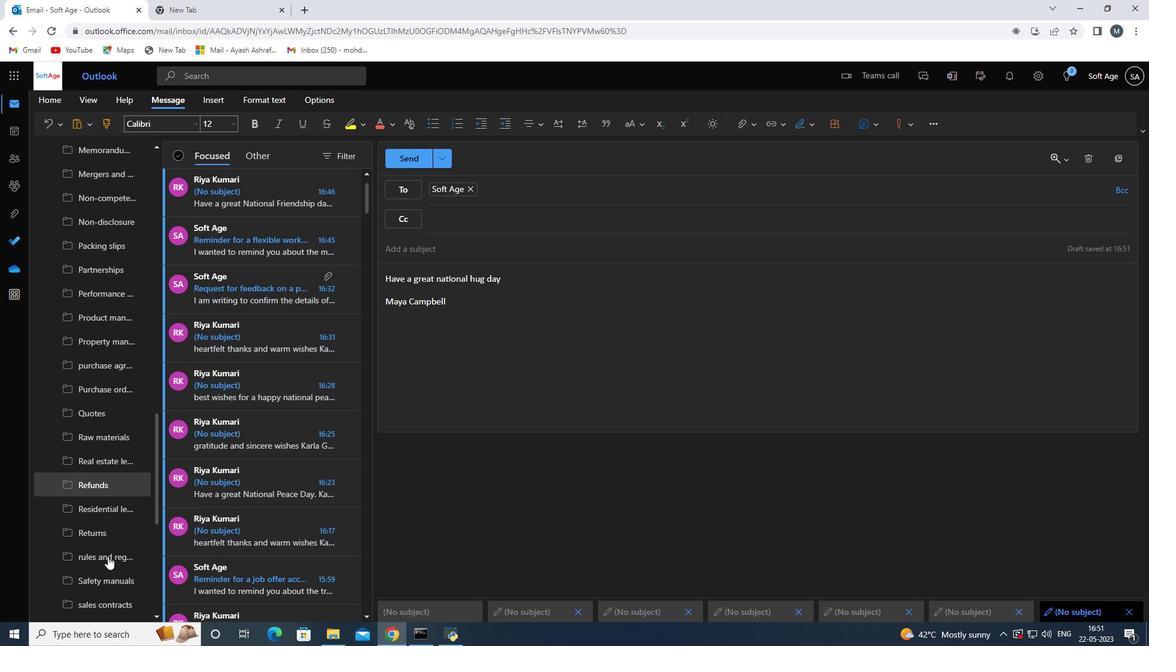 
Action: Mouse scrolled (107, 556) with delta (0, 0)
Screenshot: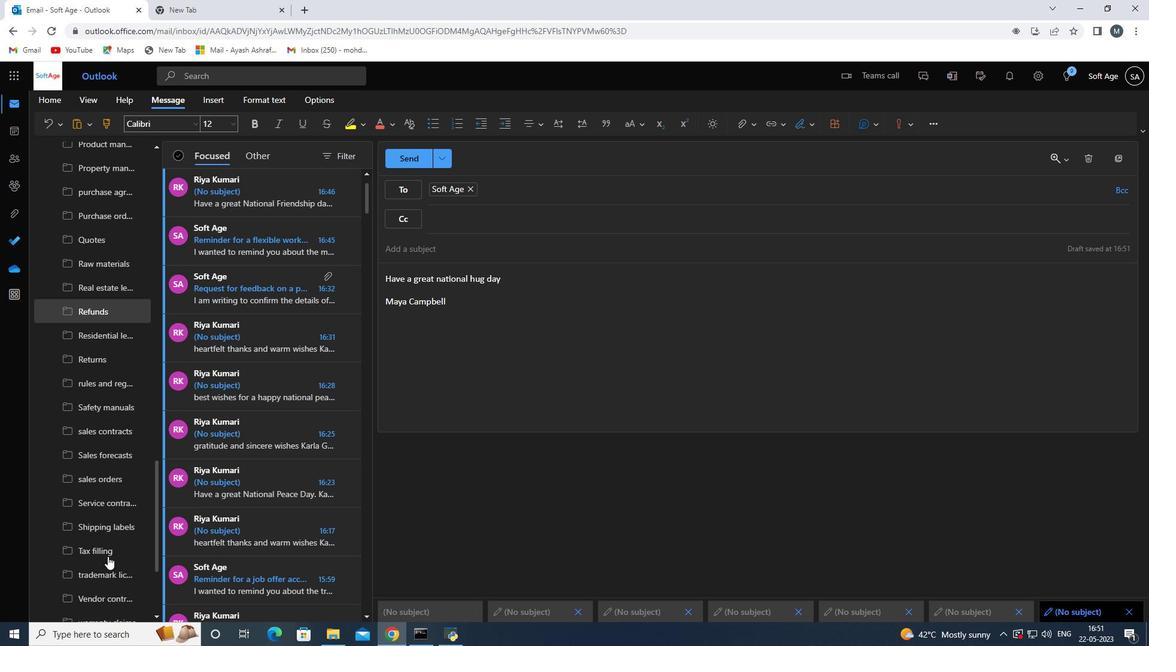 
Action: Mouse scrolled (107, 556) with delta (0, 0)
Screenshot: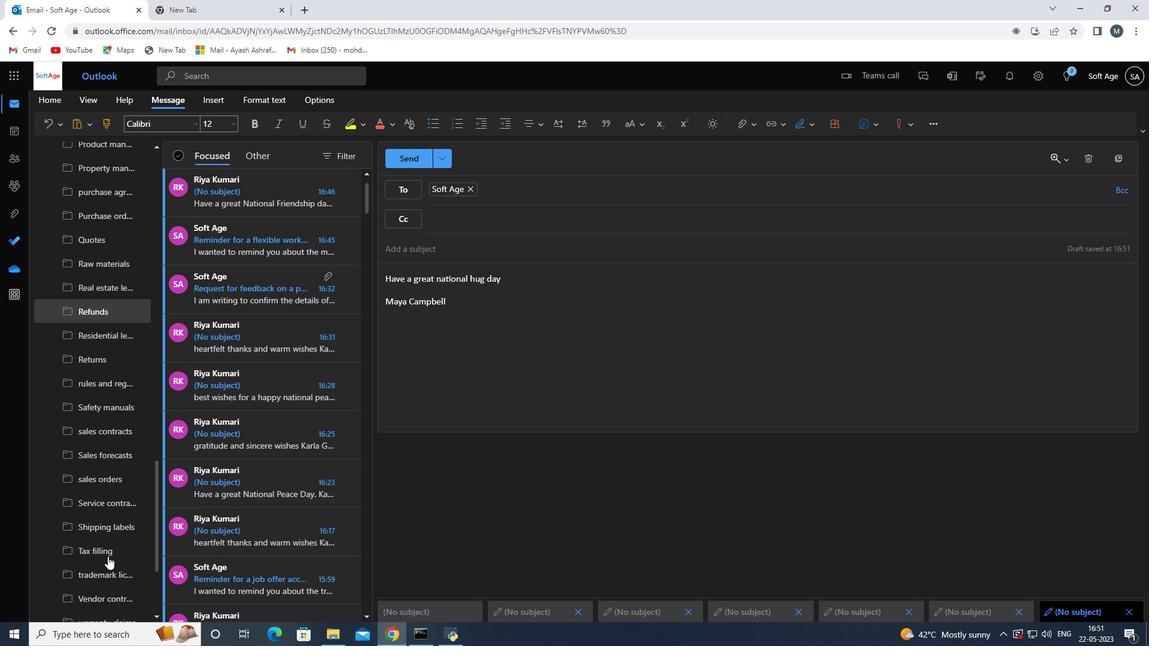 
Action: Mouse scrolled (107, 556) with delta (0, 0)
Screenshot: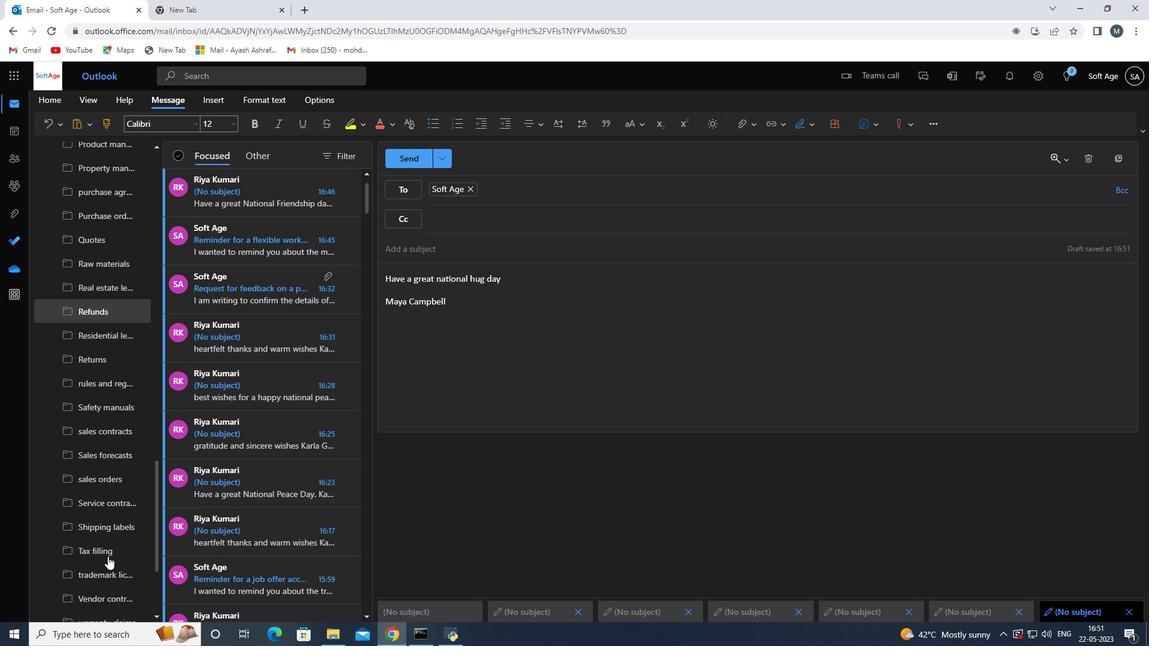 
Action: Mouse scrolled (107, 556) with delta (0, 0)
Screenshot: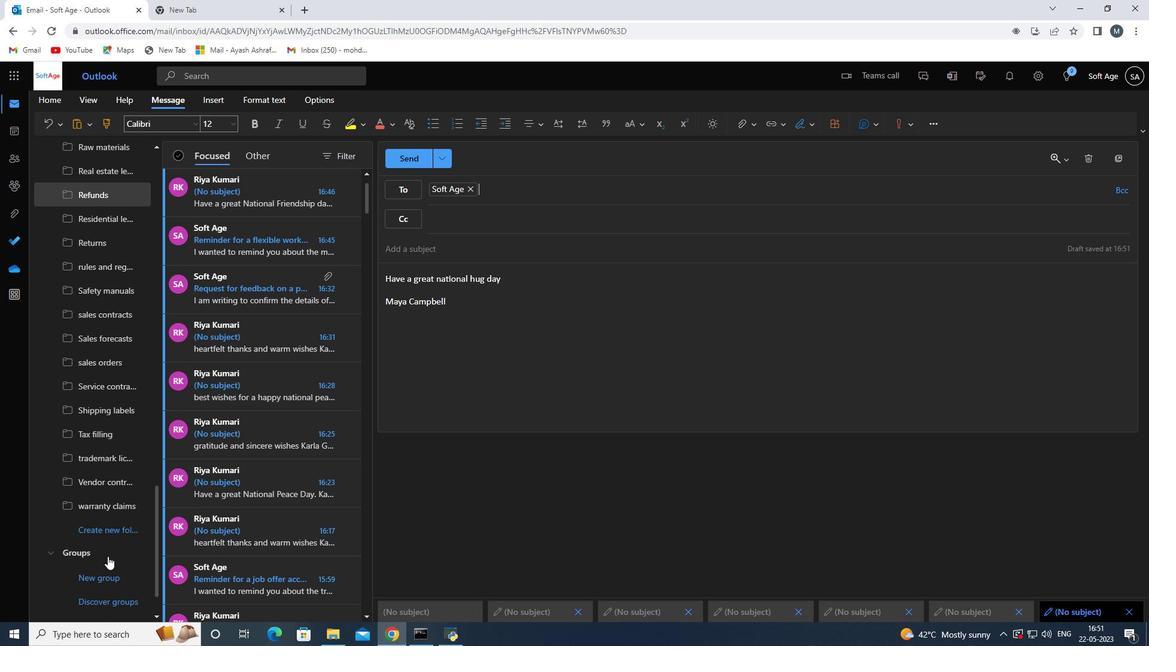 
Action: Mouse scrolled (107, 556) with delta (0, 0)
Screenshot: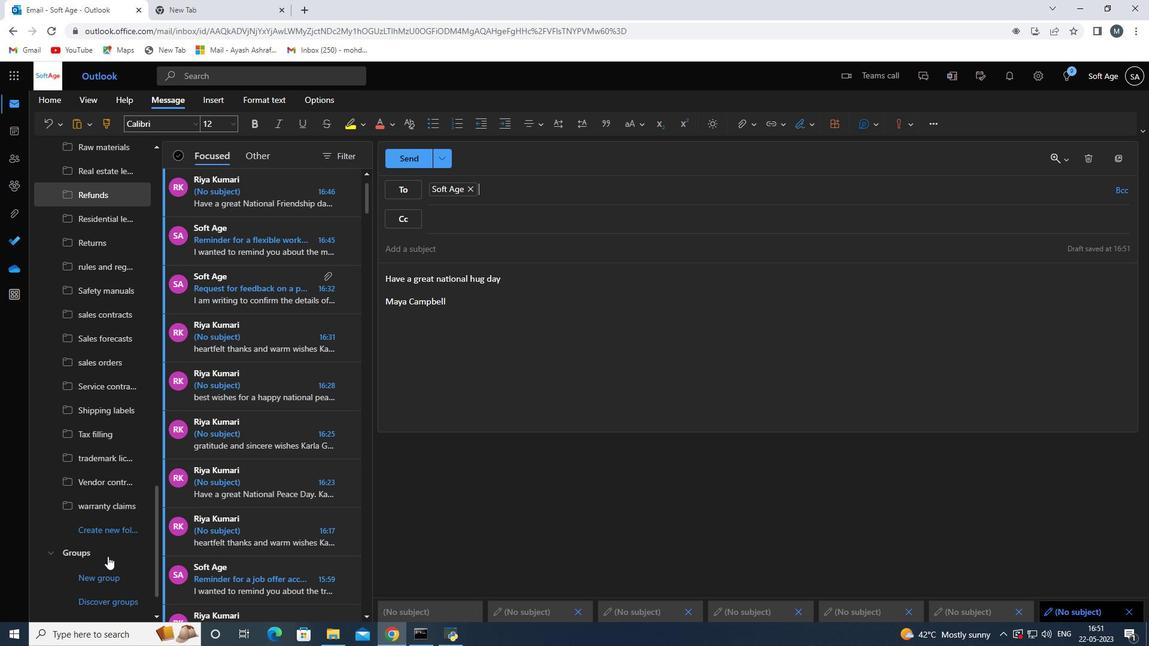 
Action: Mouse scrolled (107, 556) with delta (0, 0)
Screenshot: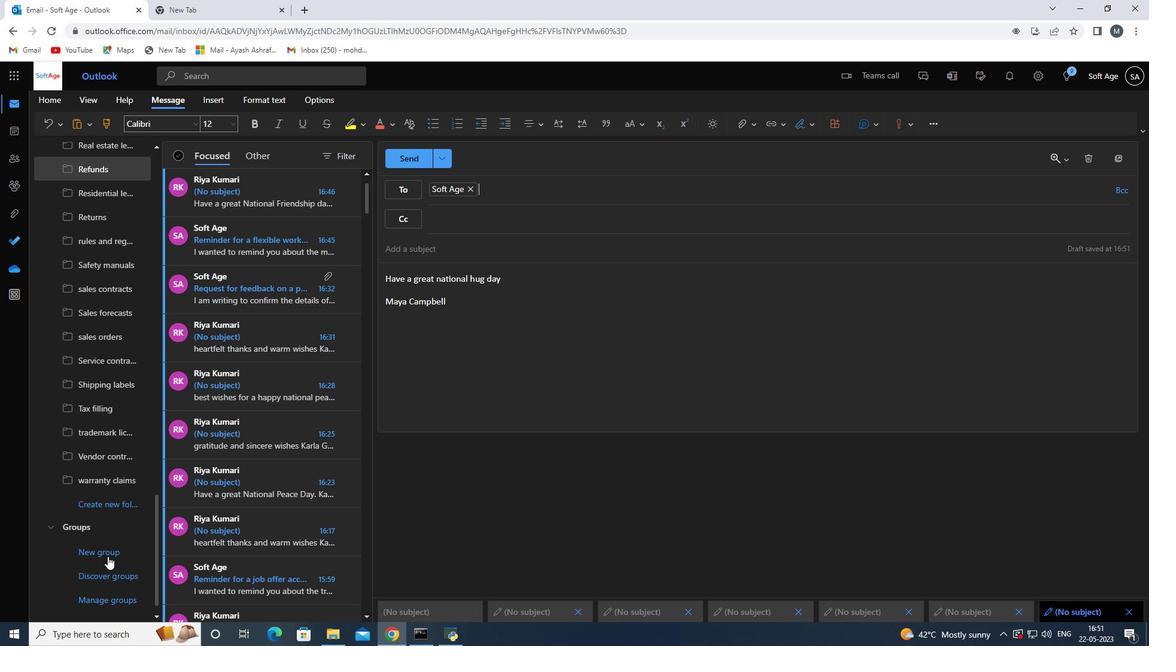 
Action: Mouse moved to (113, 509)
Screenshot: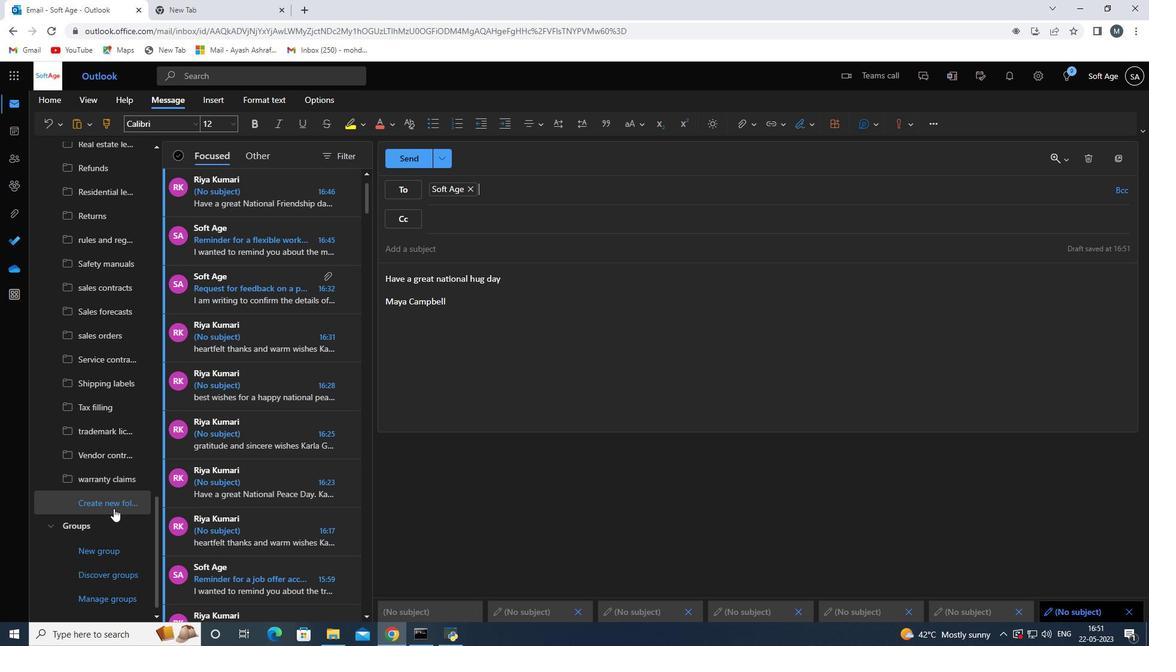 
Action: Mouse pressed left at (113, 509)
Screenshot: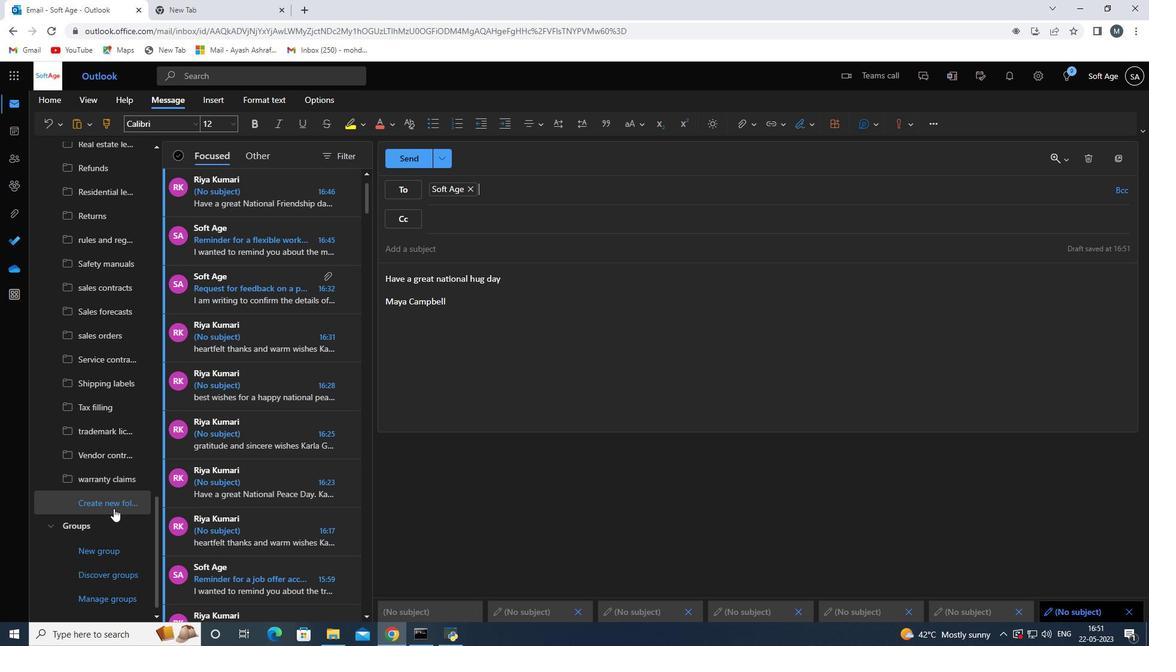 
Action: Mouse moved to (104, 509)
Screenshot: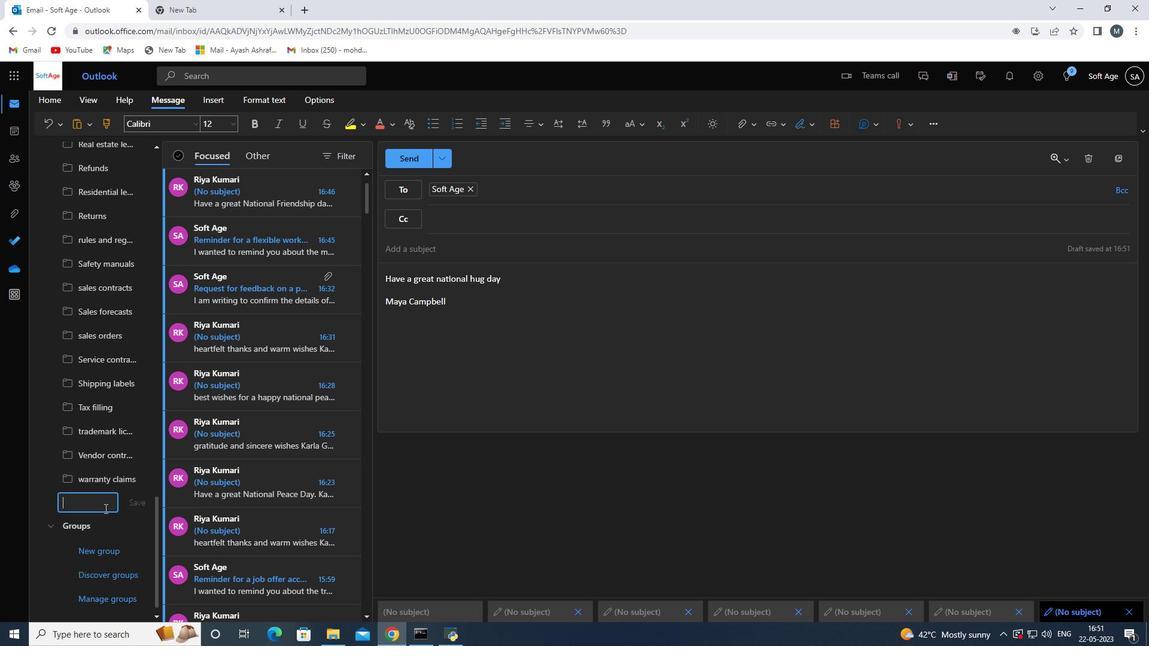 
Action: Mouse pressed left at (104, 509)
Screenshot: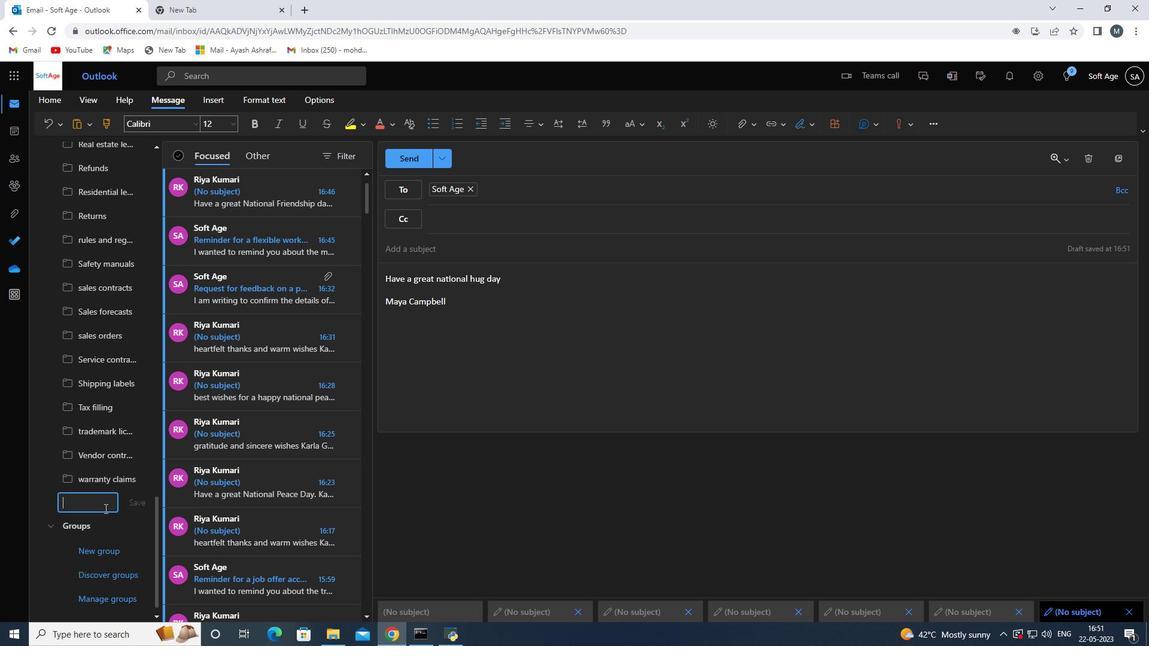 
Action: Key pressed <Key.shift>insurance<Key.space>policies<Key.space>
Screenshot: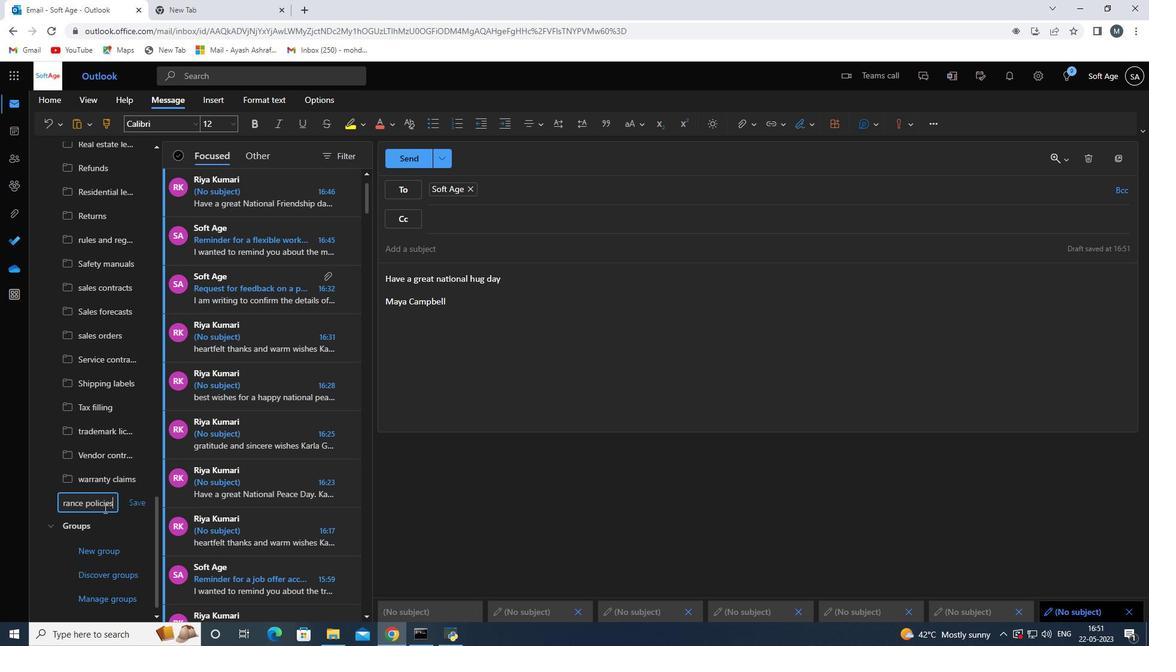 
Action: Mouse moved to (135, 506)
Screenshot: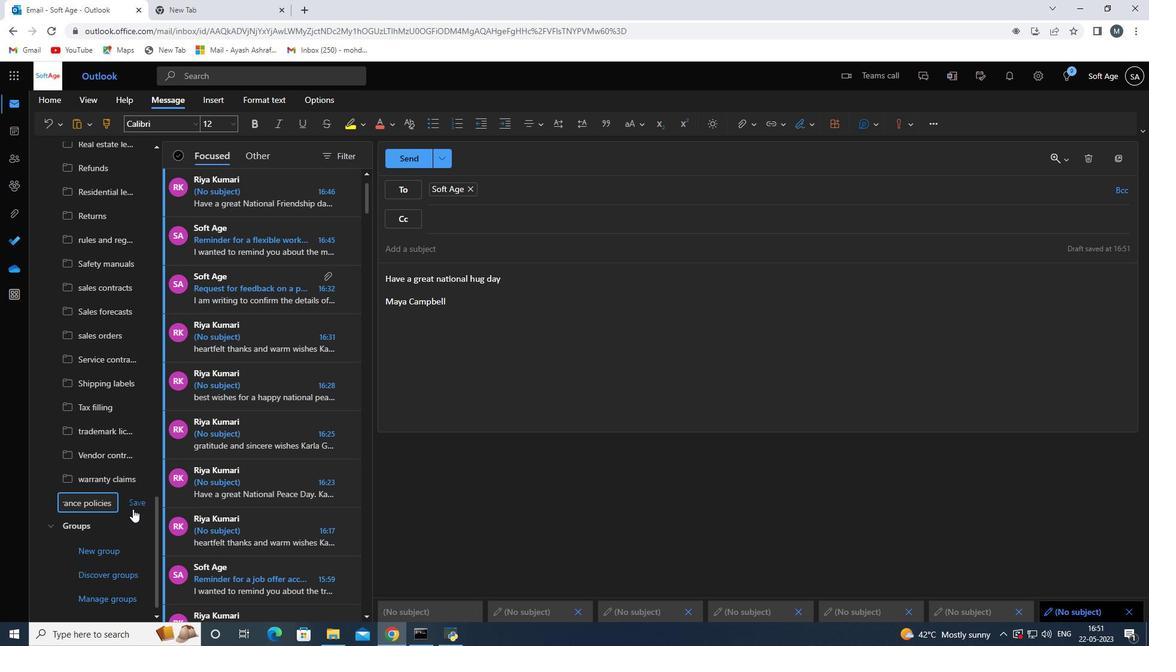 
Action: Mouse pressed left at (135, 506)
Screenshot: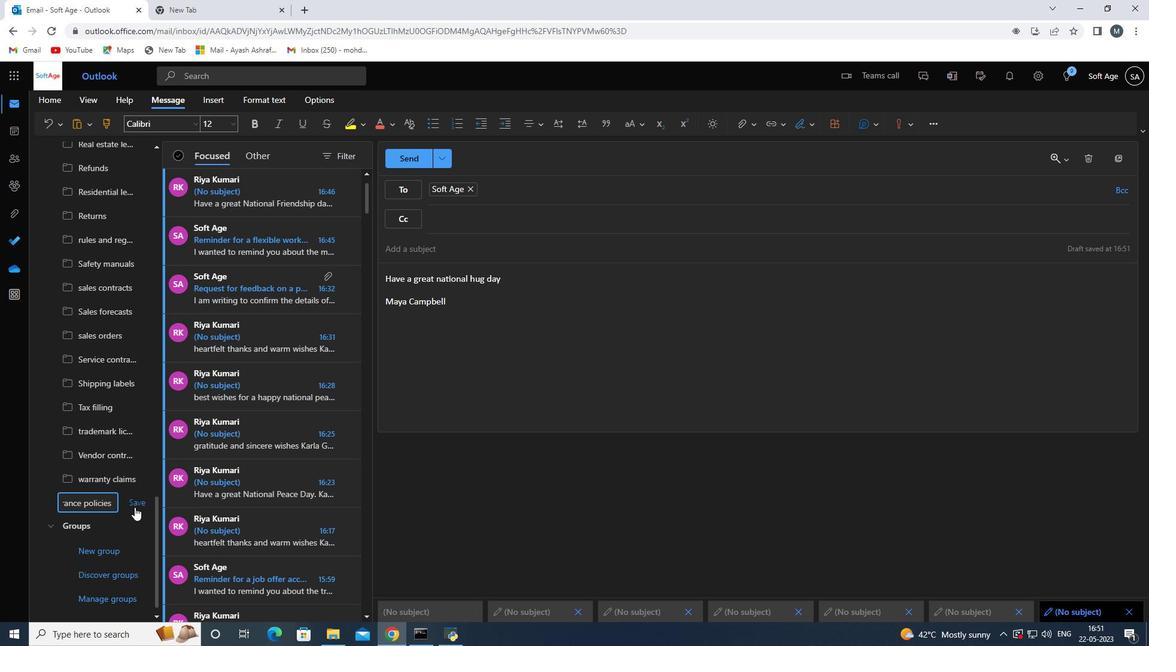 
Action: Mouse moved to (462, 529)
Screenshot: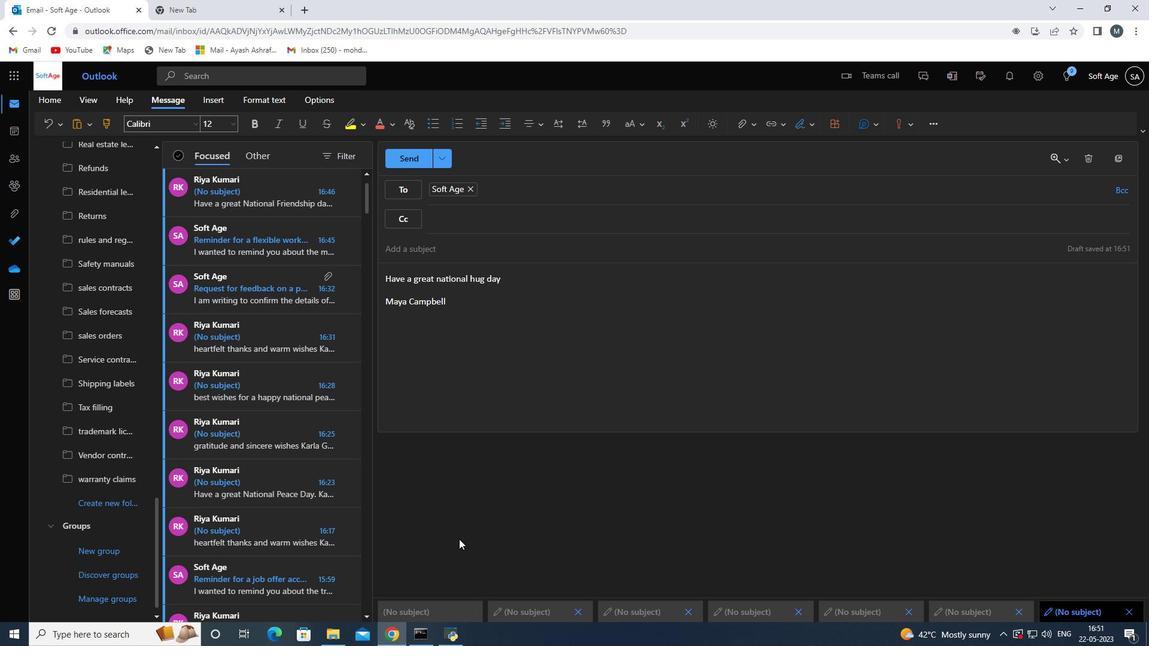 
Action: Mouse scrolled (462, 530) with delta (0, 0)
Screenshot: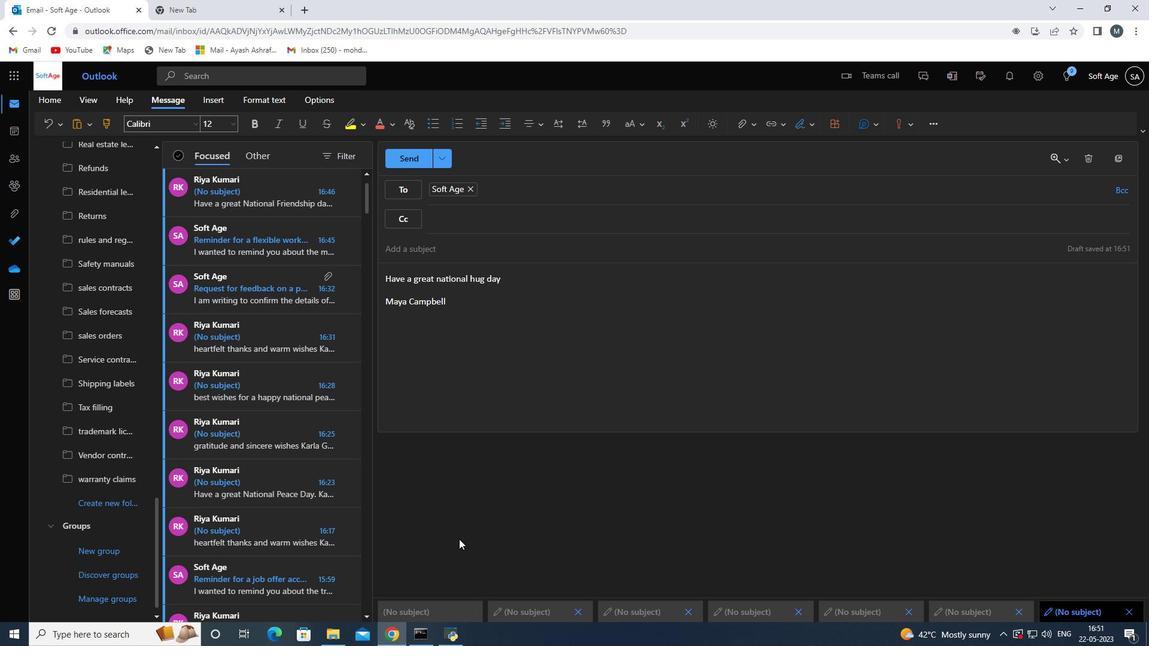 
Action: Mouse moved to (461, 528)
Screenshot: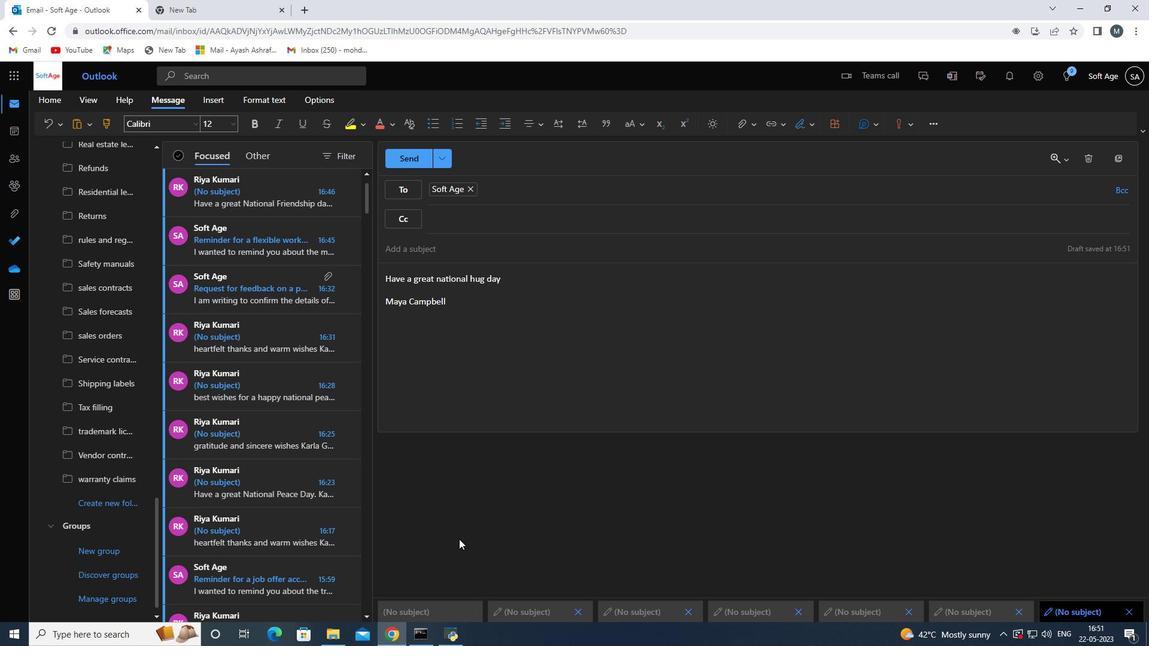 
Action: Mouse scrolled (461, 528) with delta (0, 0)
Screenshot: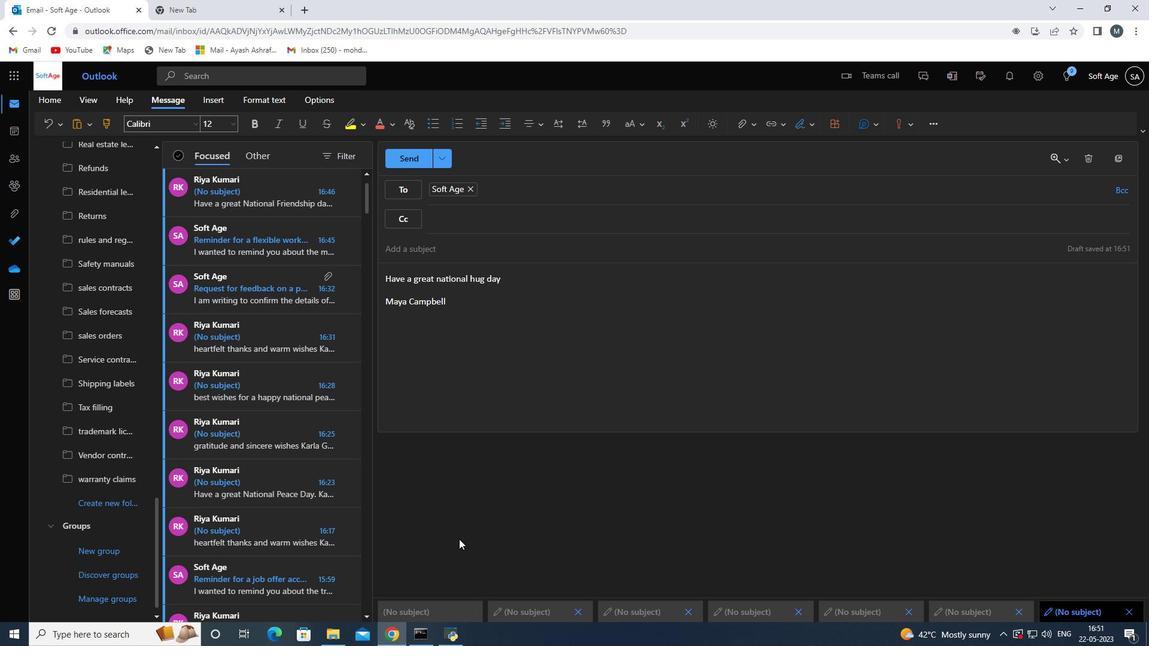 
Action: Mouse moved to (461, 527)
Screenshot: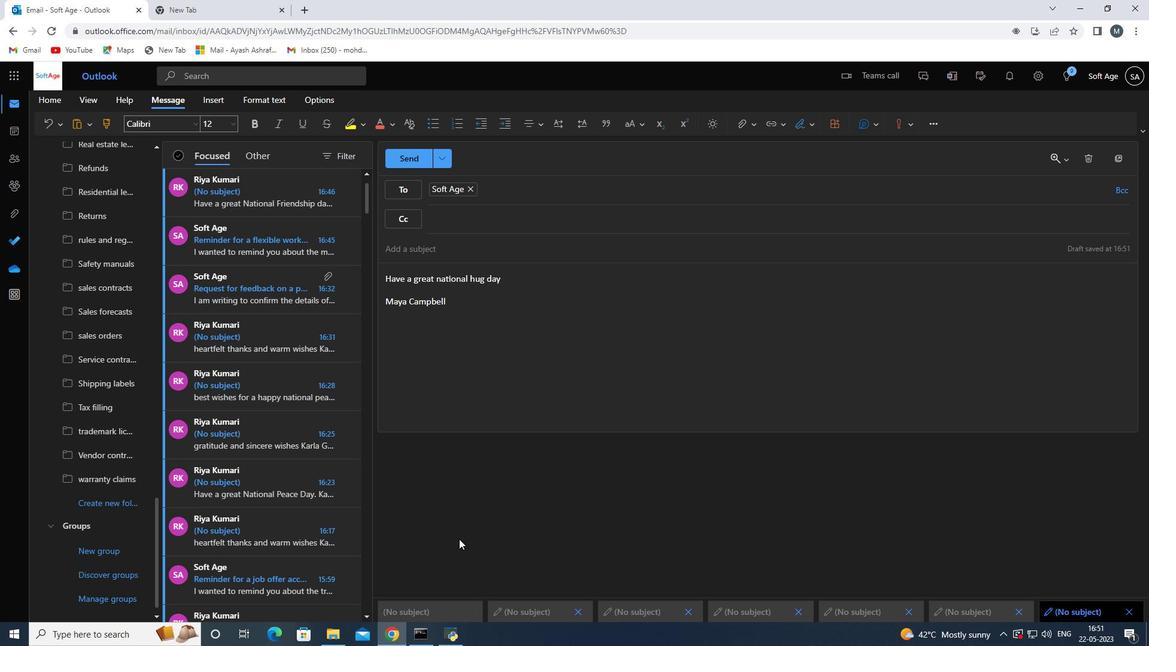 
Action: Mouse scrolled (461, 527) with delta (0, 0)
Screenshot: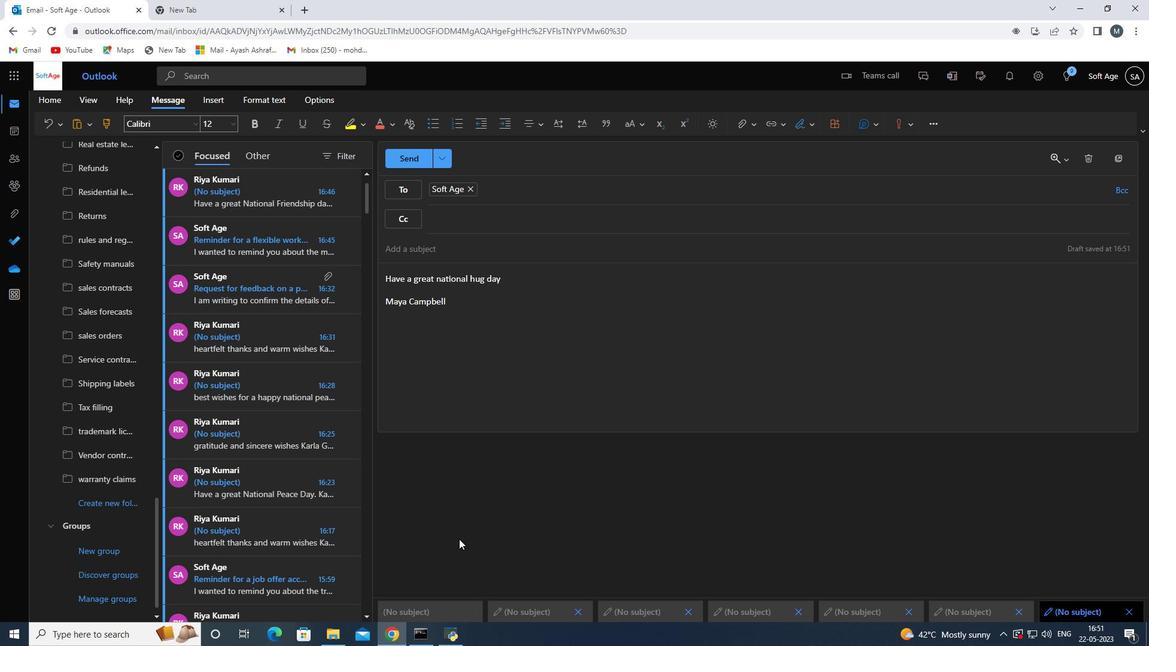 
Action: Mouse moved to (461, 526)
Screenshot: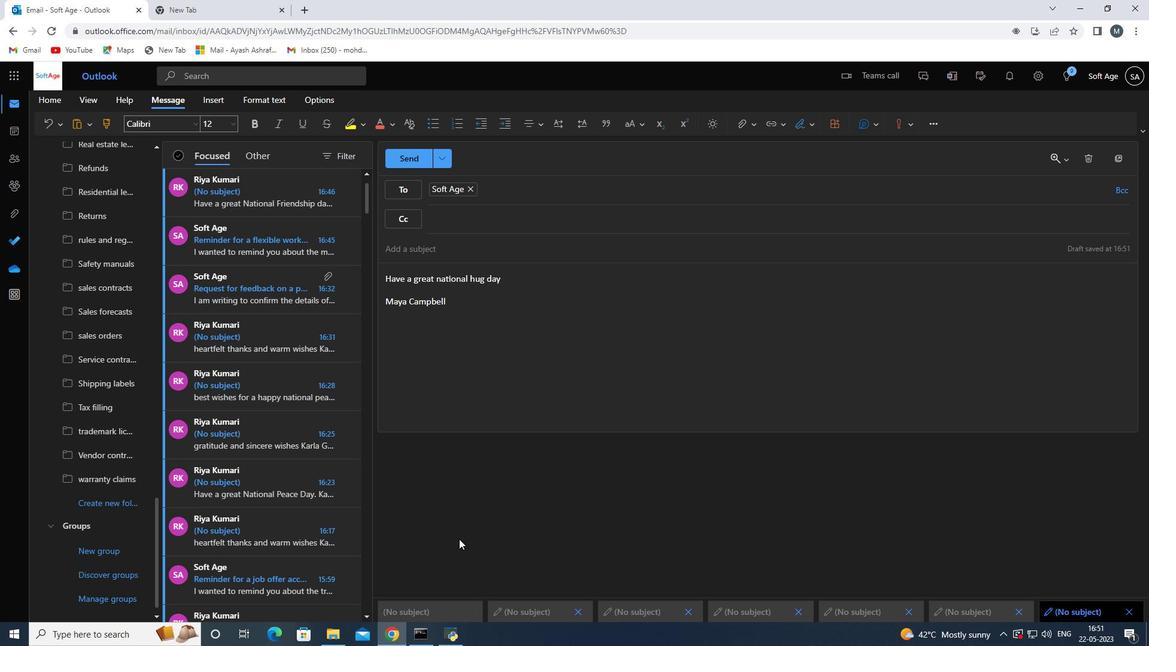 
Action: Mouse scrolled (461, 527) with delta (0, 0)
Screenshot: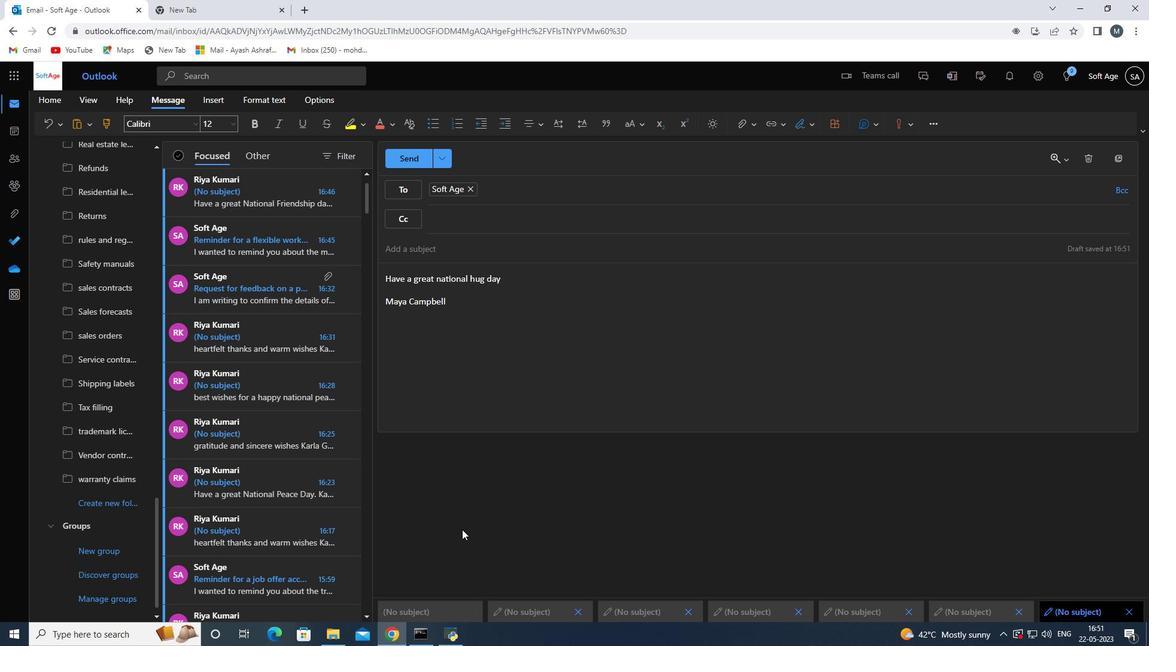 
Action: Mouse moved to (458, 525)
Screenshot: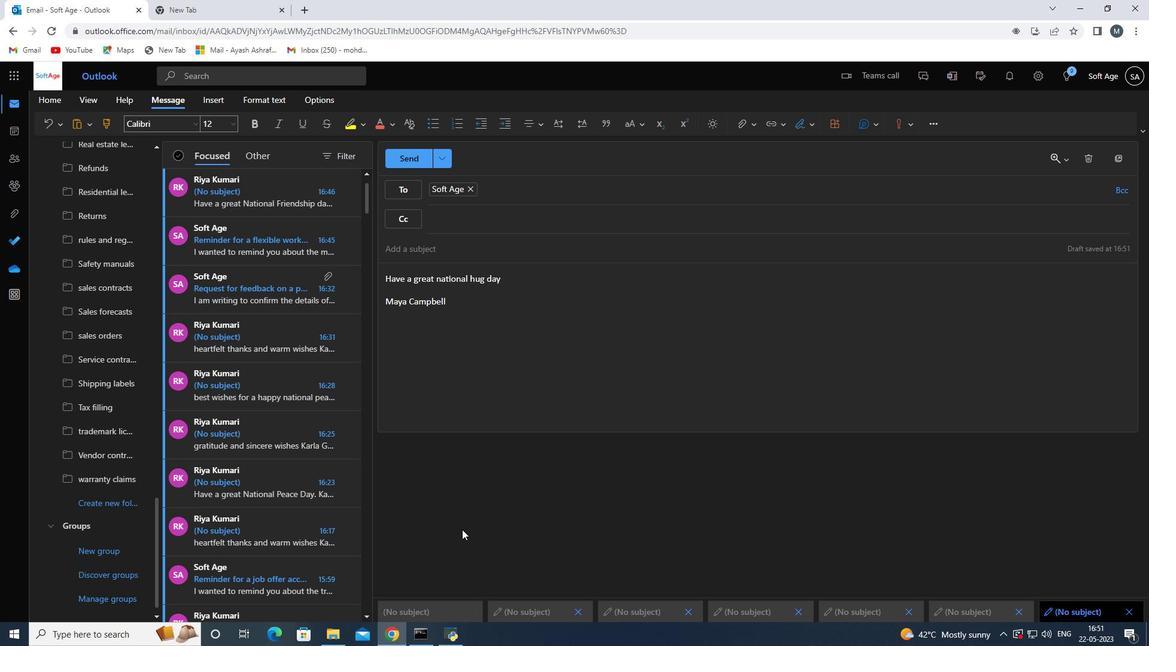 
Action: Mouse scrolled (458, 525) with delta (0, 0)
Screenshot: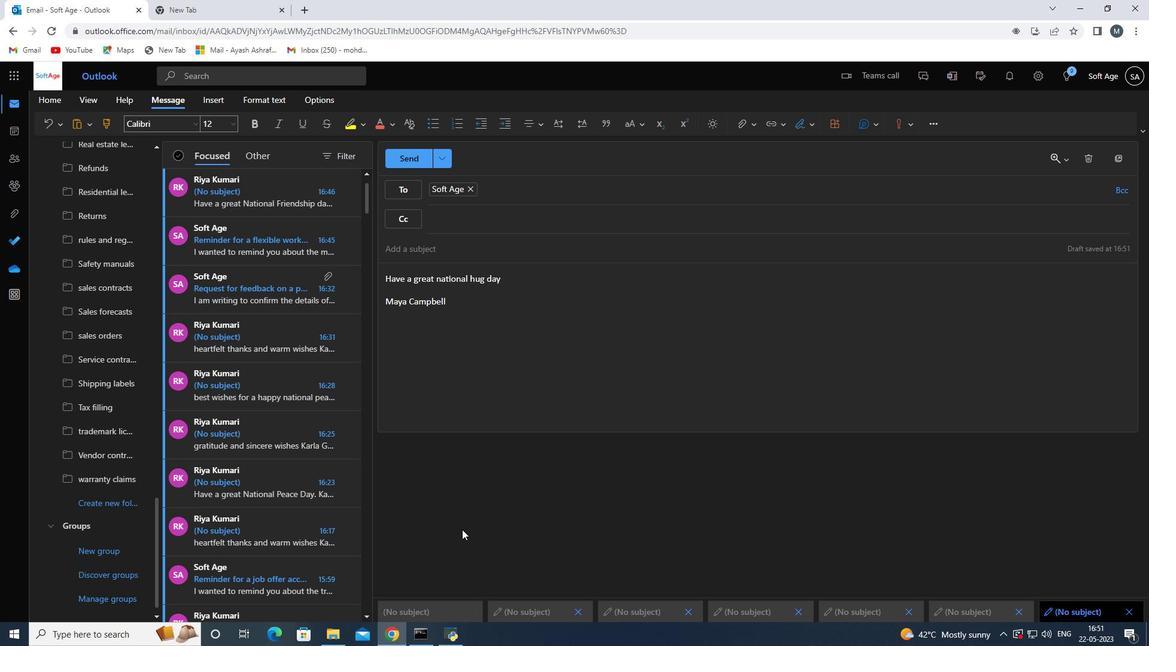 
Action: Mouse moved to (409, 164)
Screenshot: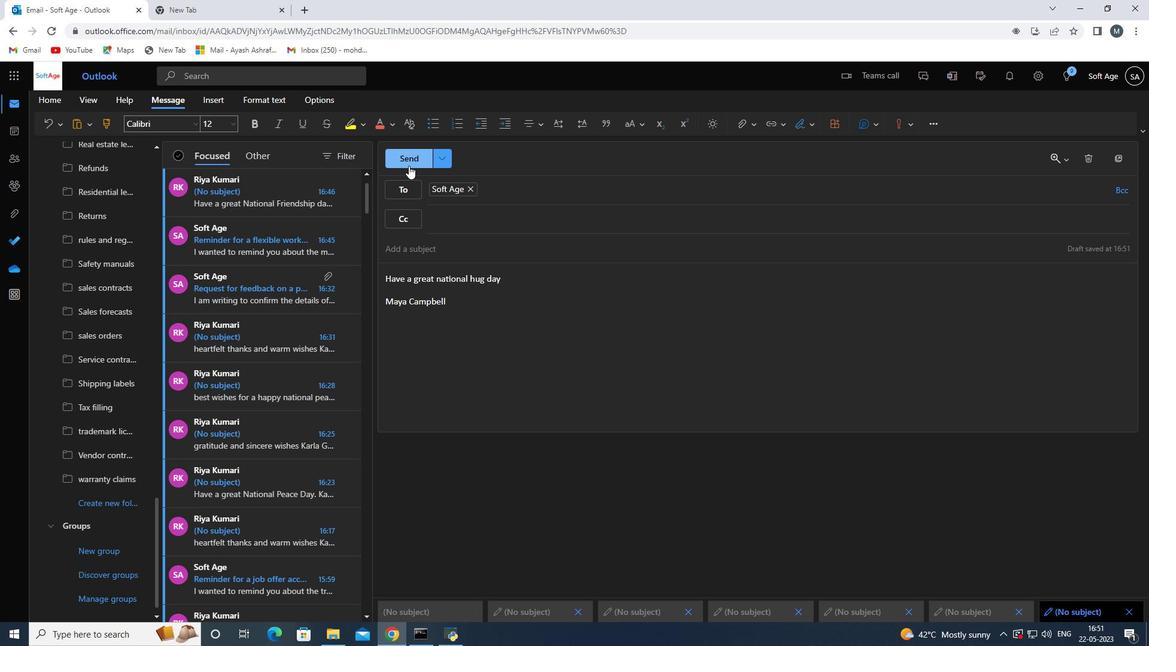 
Action: Mouse pressed left at (409, 164)
Screenshot: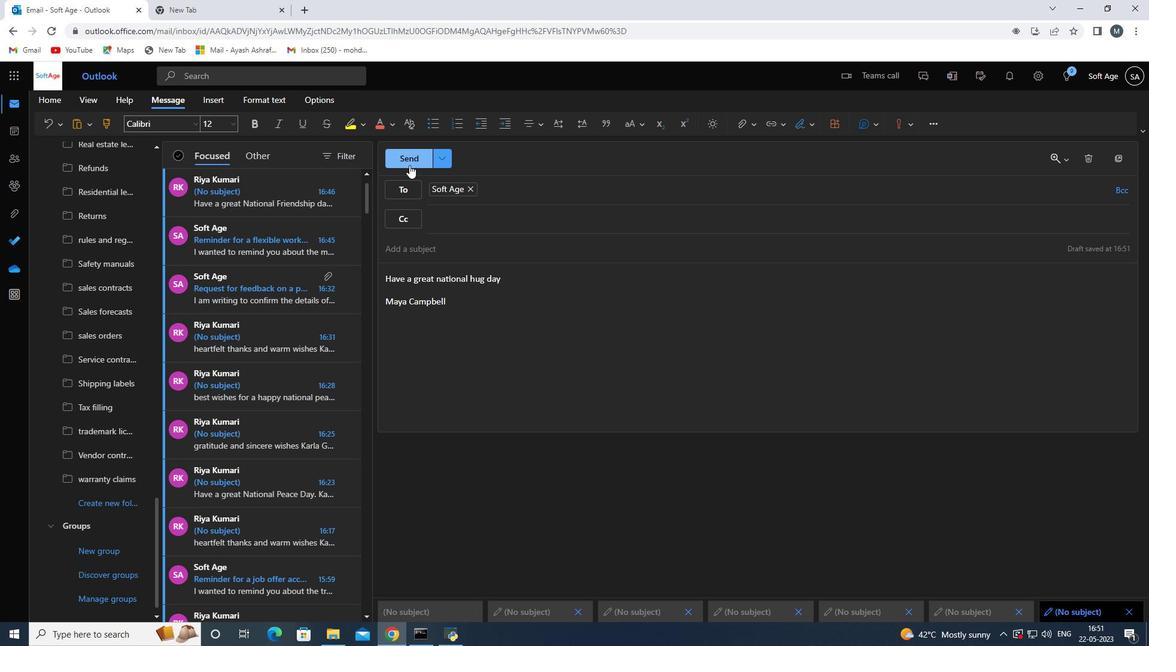 
Action: Mouse moved to (571, 368)
Screenshot: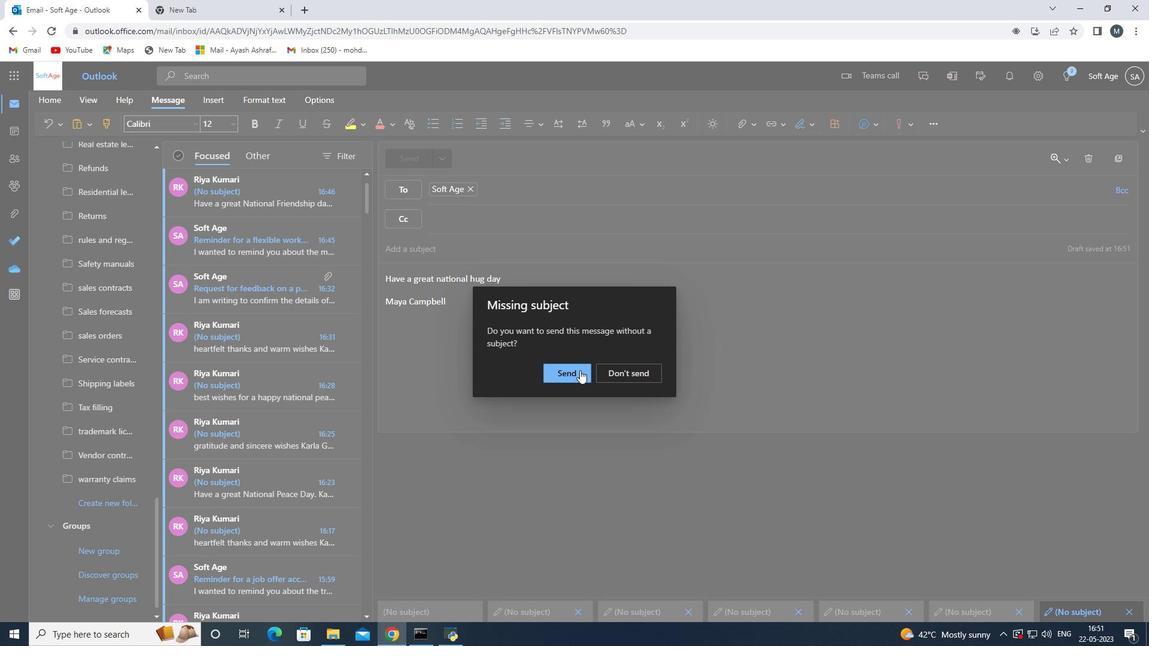 
Action: Mouse pressed left at (571, 368)
Screenshot: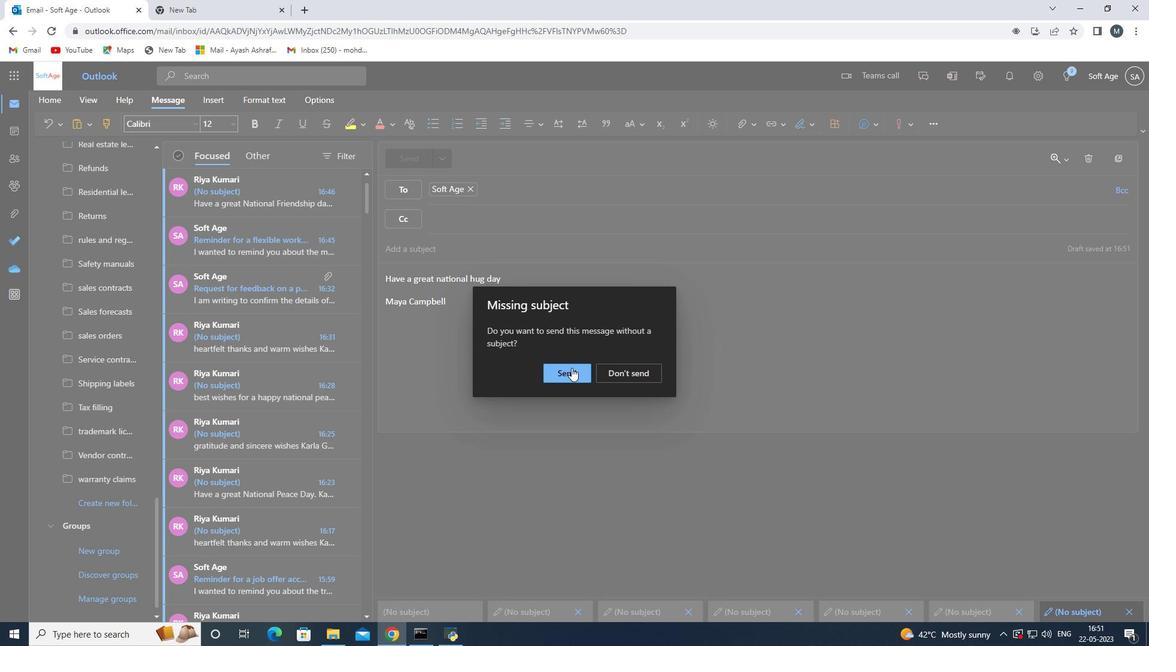 
Action: Mouse moved to (459, 297)
Screenshot: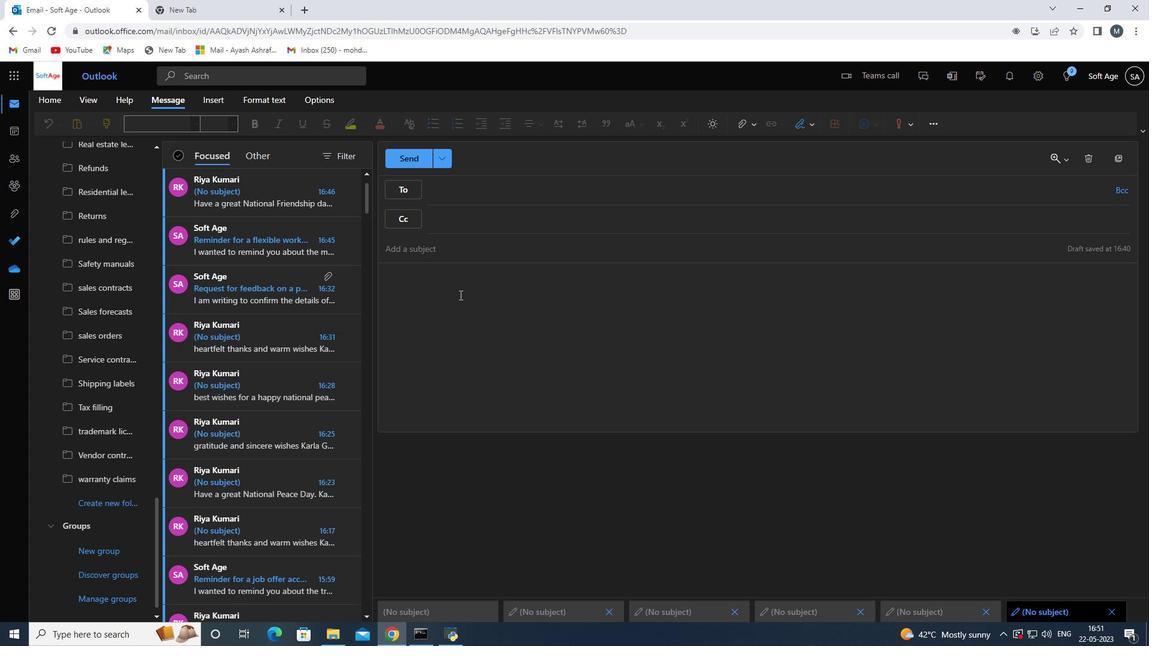 
